 Task: Create a due date automation trigger when advanced on, 2 days before a card is due add fields with custom field "Resume" set to a number lower than 1 and greater than 10 at 11:00 AM.
Action: Mouse moved to (984, 303)
Screenshot: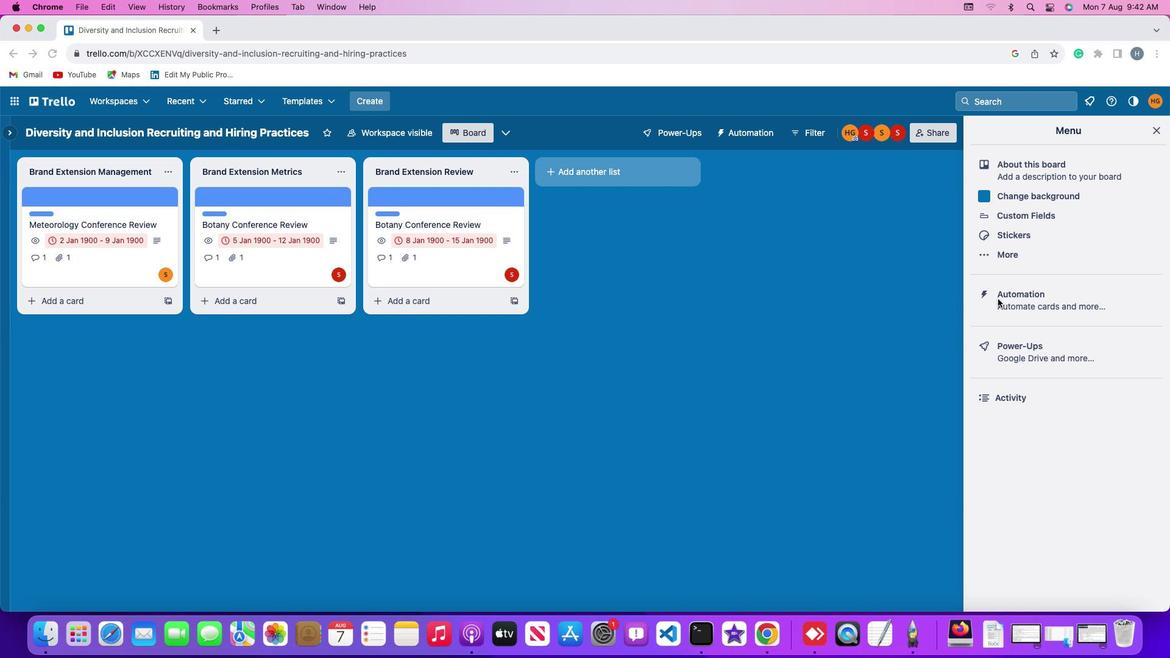 
Action: Mouse pressed left at (984, 303)
Screenshot: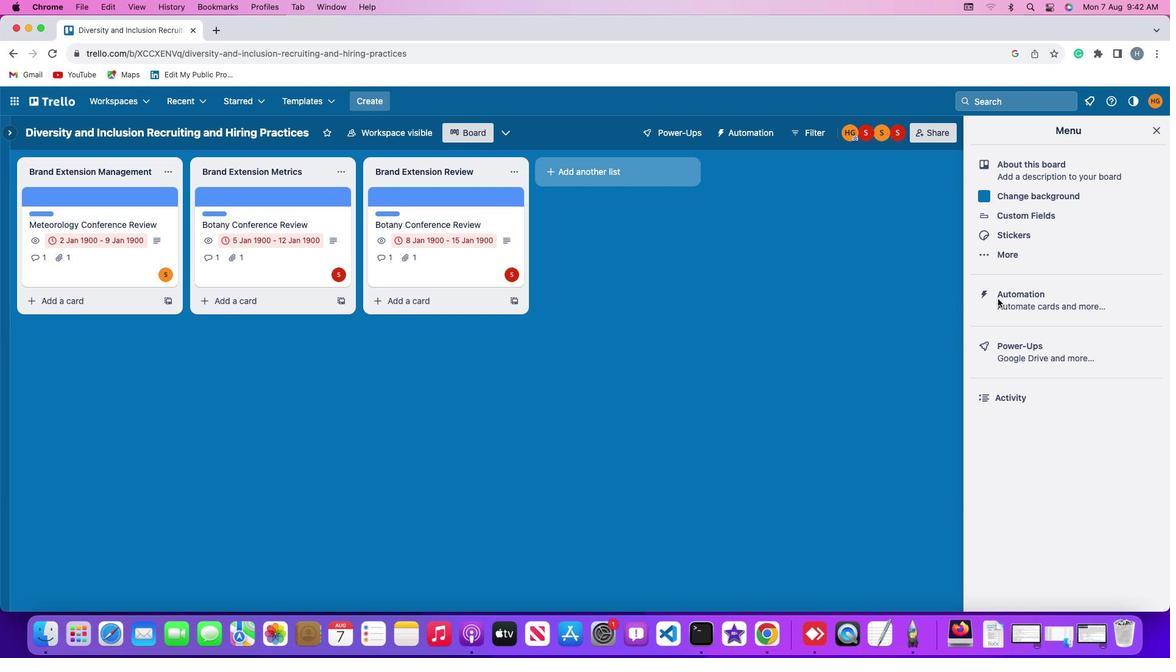 
Action: Mouse pressed left at (984, 303)
Screenshot: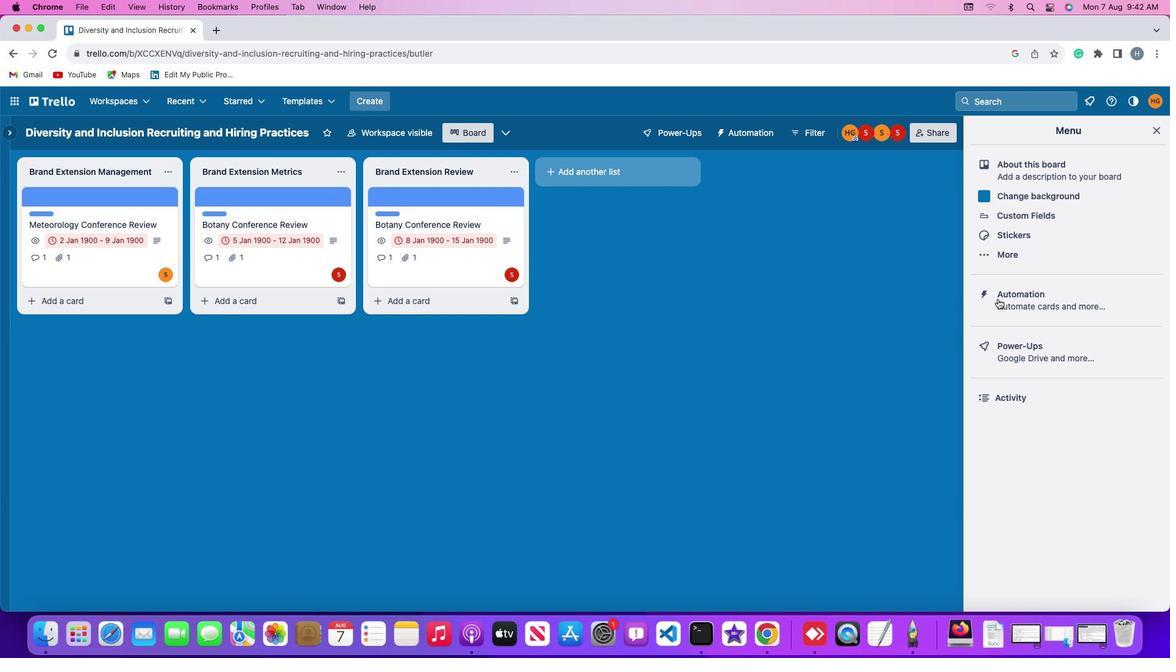 
Action: Mouse moved to (105, 293)
Screenshot: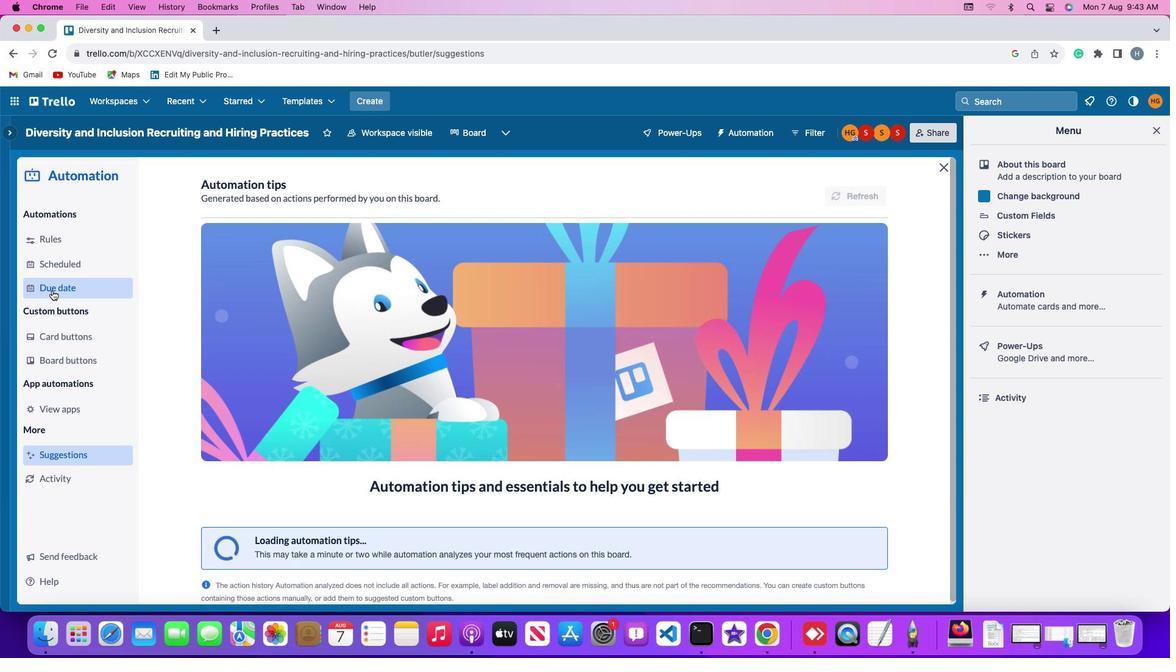 
Action: Mouse pressed left at (105, 293)
Screenshot: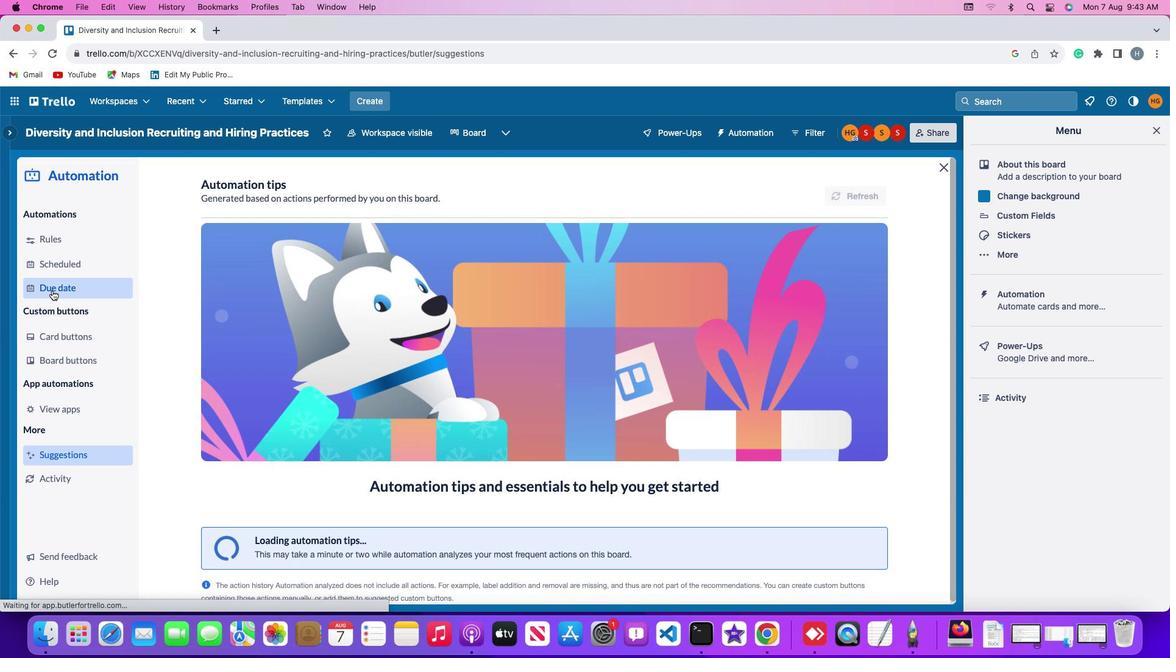
Action: Mouse moved to (814, 193)
Screenshot: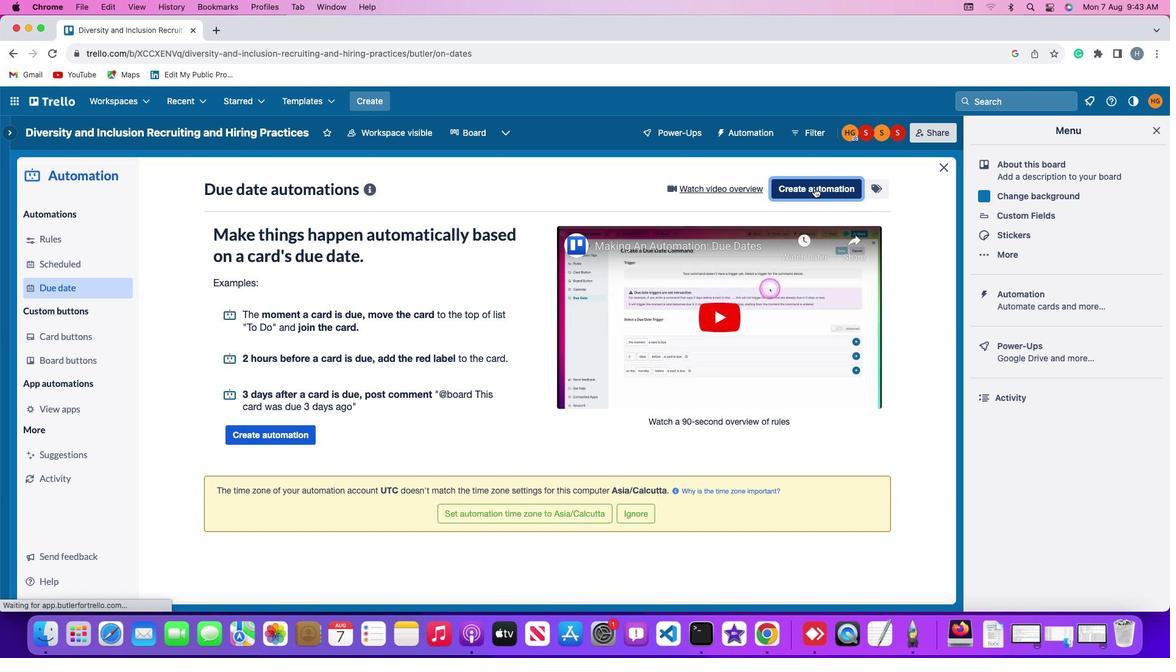 
Action: Mouse pressed left at (814, 193)
Screenshot: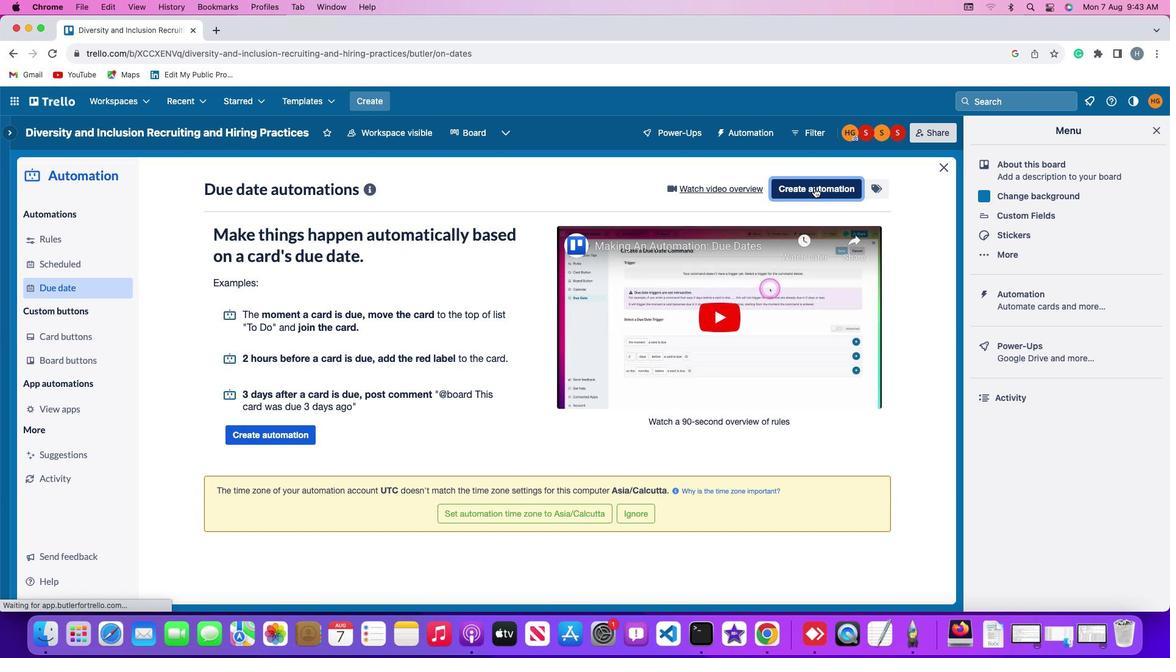 
Action: Mouse moved to (560, 311)
Screenshot: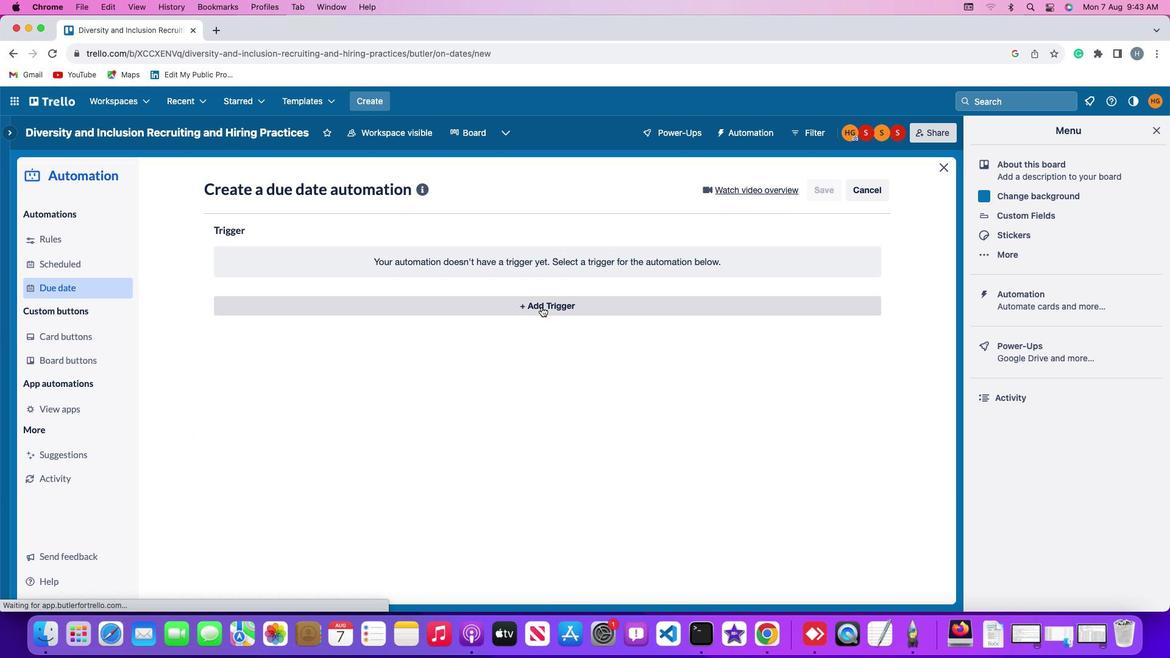 
Action: Mouse pressed left at (560, 311)
Screenshot: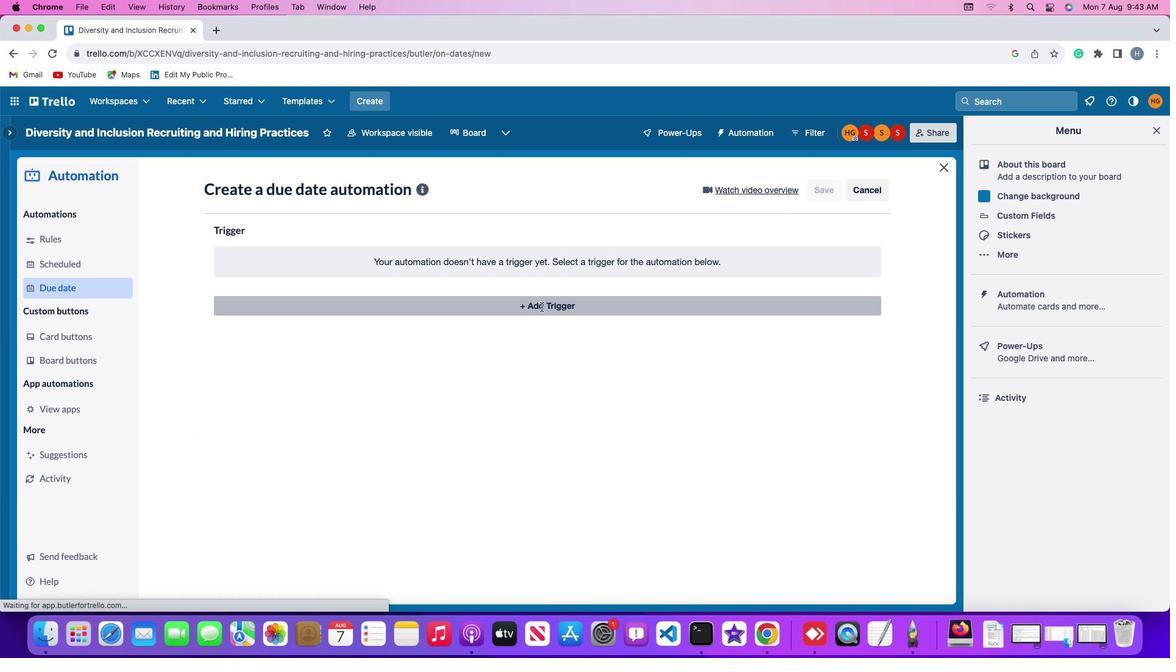 
Action: Mouse moved to (279, 491)
Screenshot: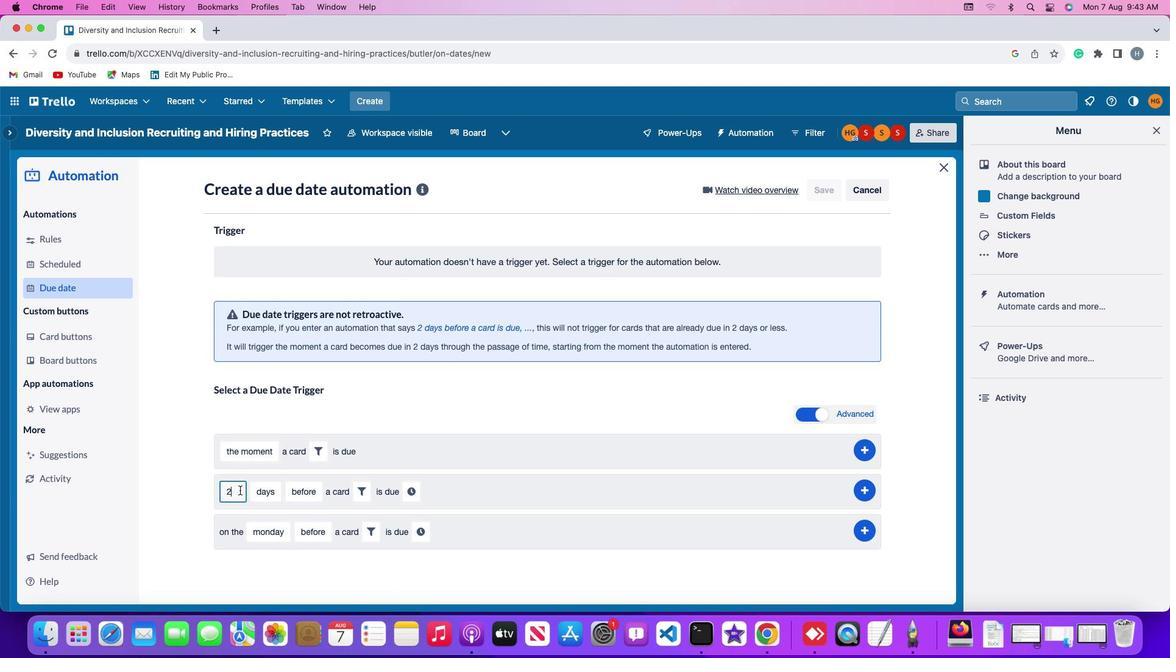 
Action: Mouse pressed left at (279, 491)
Screenshot: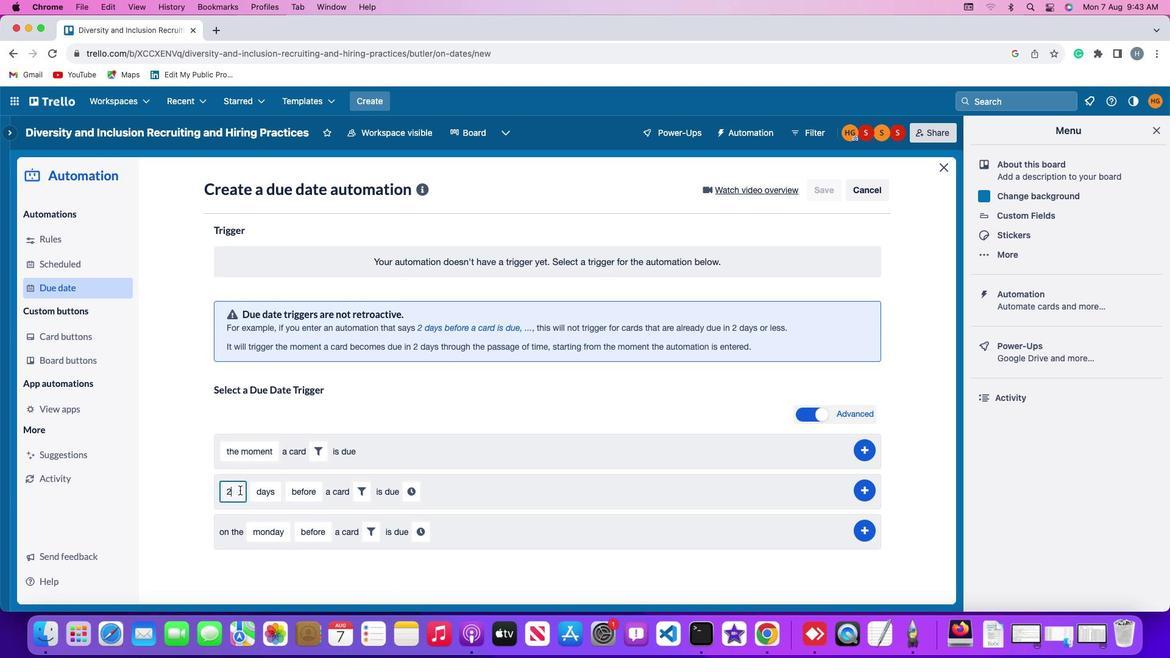 
Action: Mouse moved to (278, 492)
Screenshot: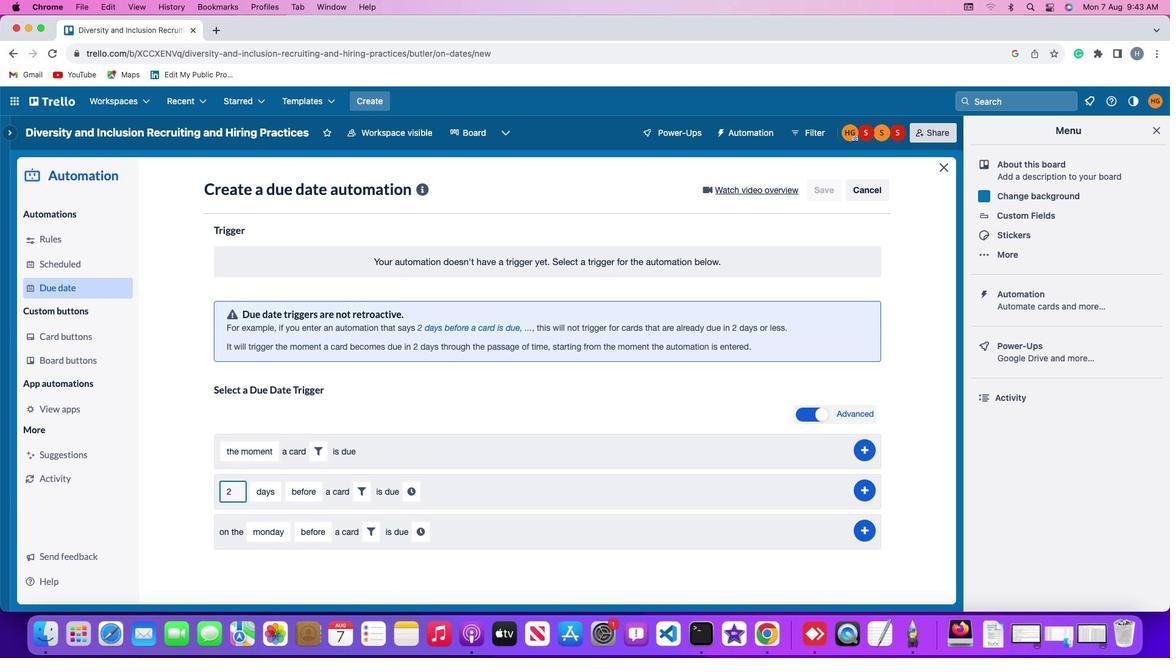 
Action: Key pressed Key.backspace
Screenshot: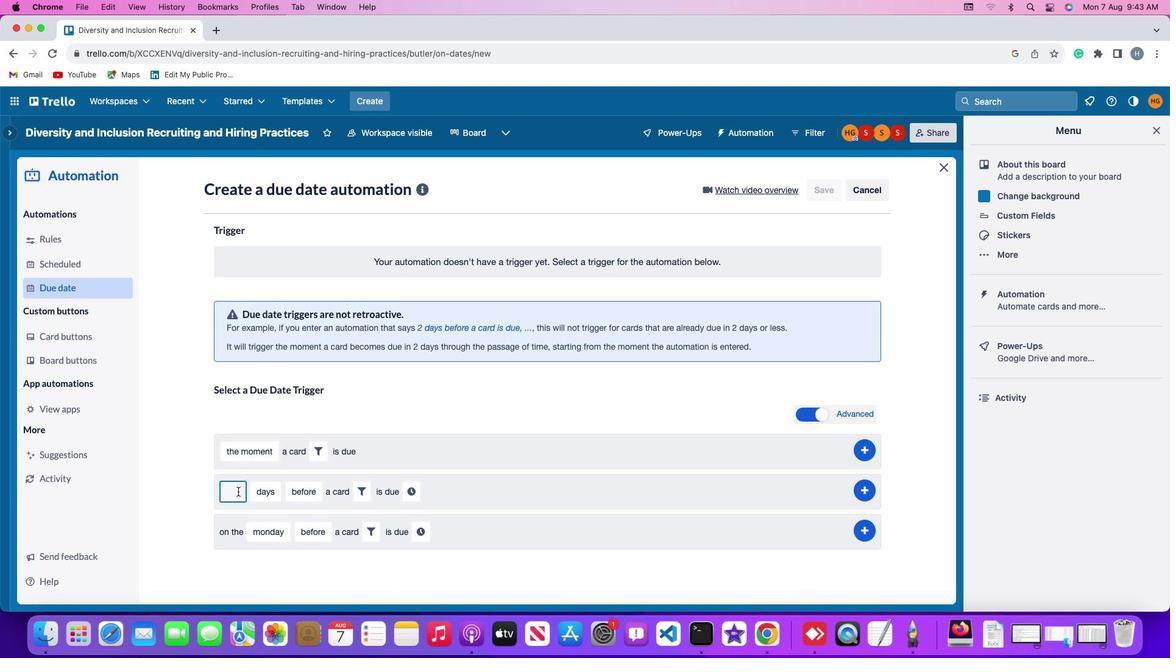 
Action: Mouse moved to (275, 494)
Screenshot: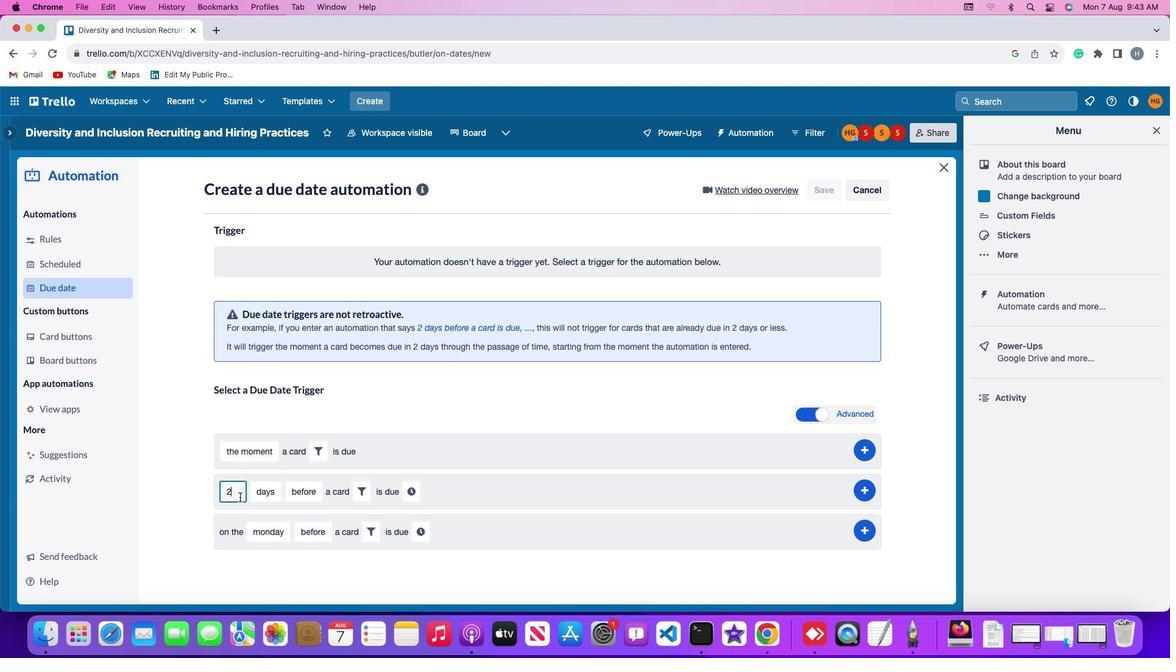 
Action: Key pressed '2'
Screenshot: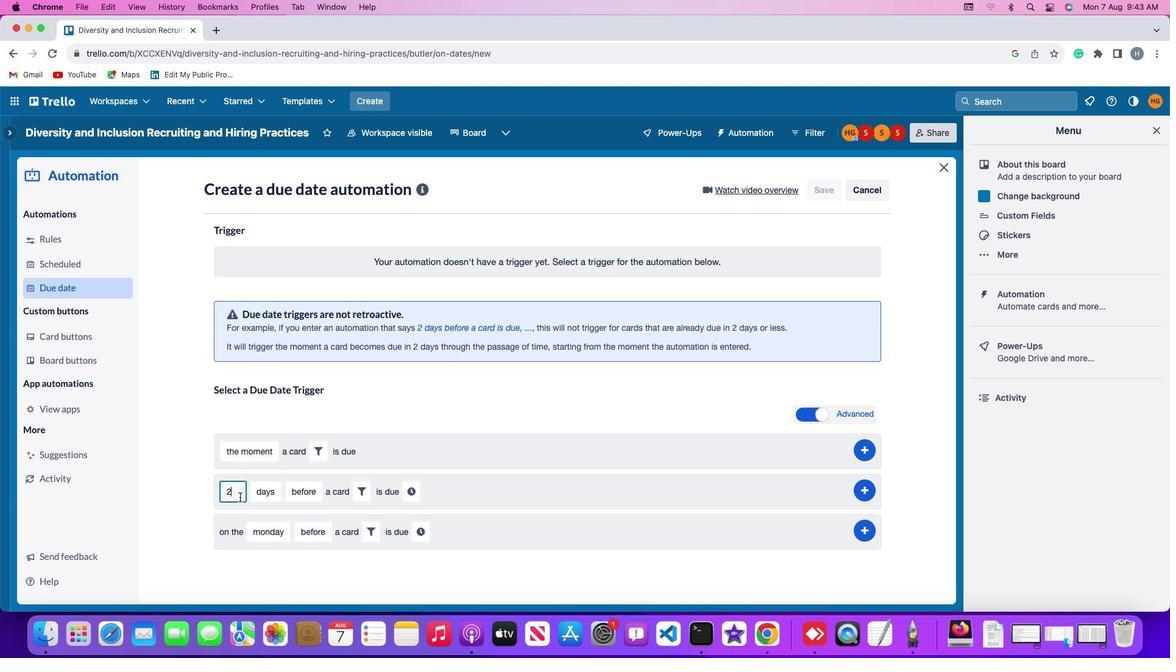 
Action: Mouse moved to (292, 494)
Screenshot: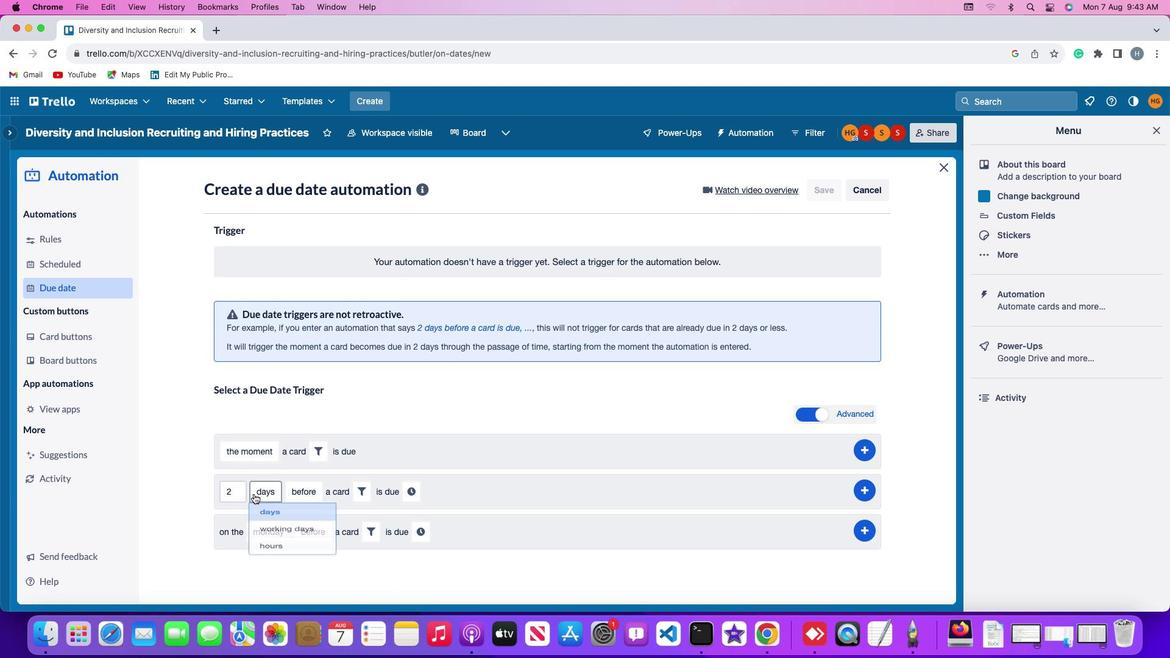 
Action: Mouse pressed left at (292, 494)
Screenshot: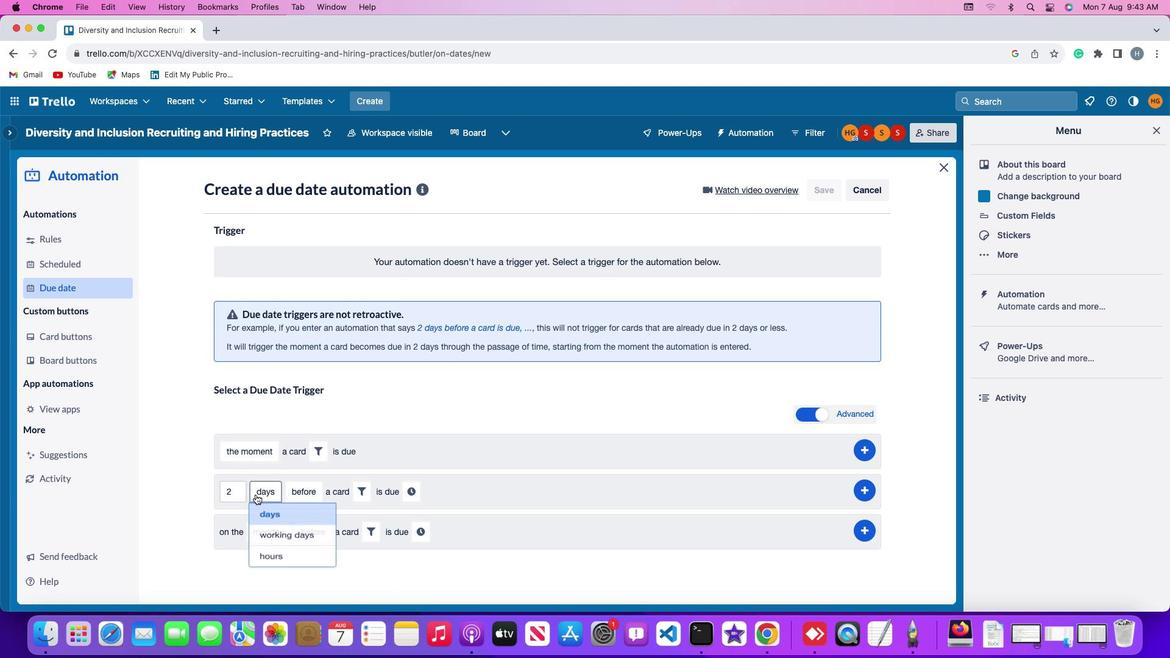
Action: Mouse moved to (304, 511)
Screenshot: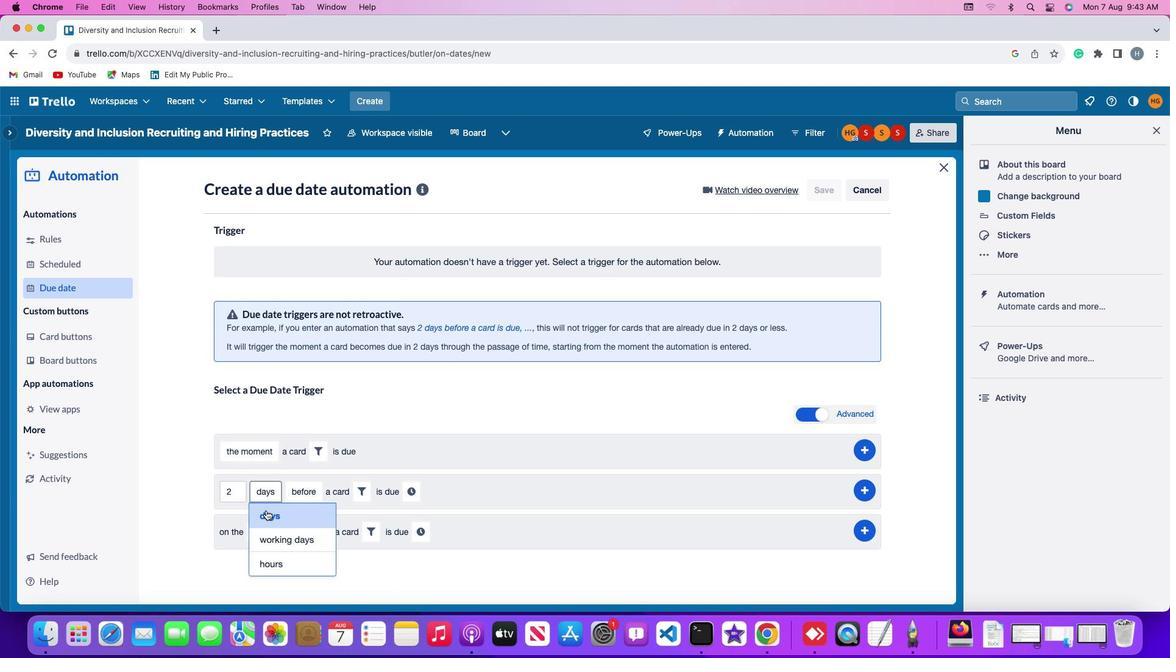 
Action: Mouse pressed left at (304, 511)
Screenshot: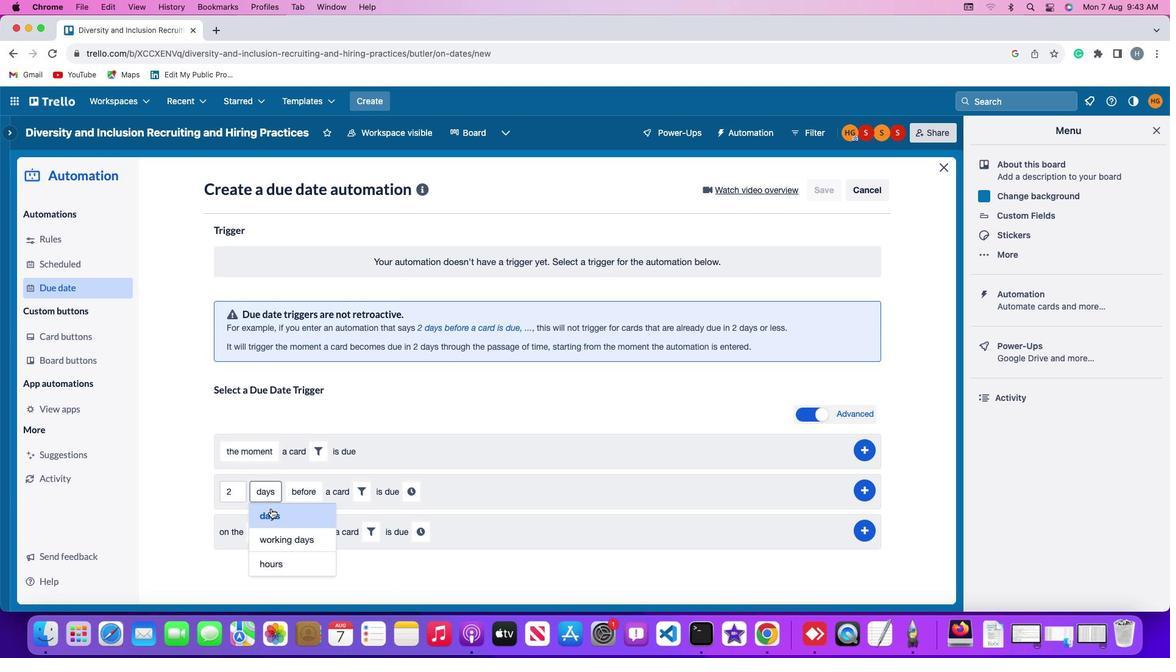 
Action: Mouse moved to (343, 492)
Screenshot: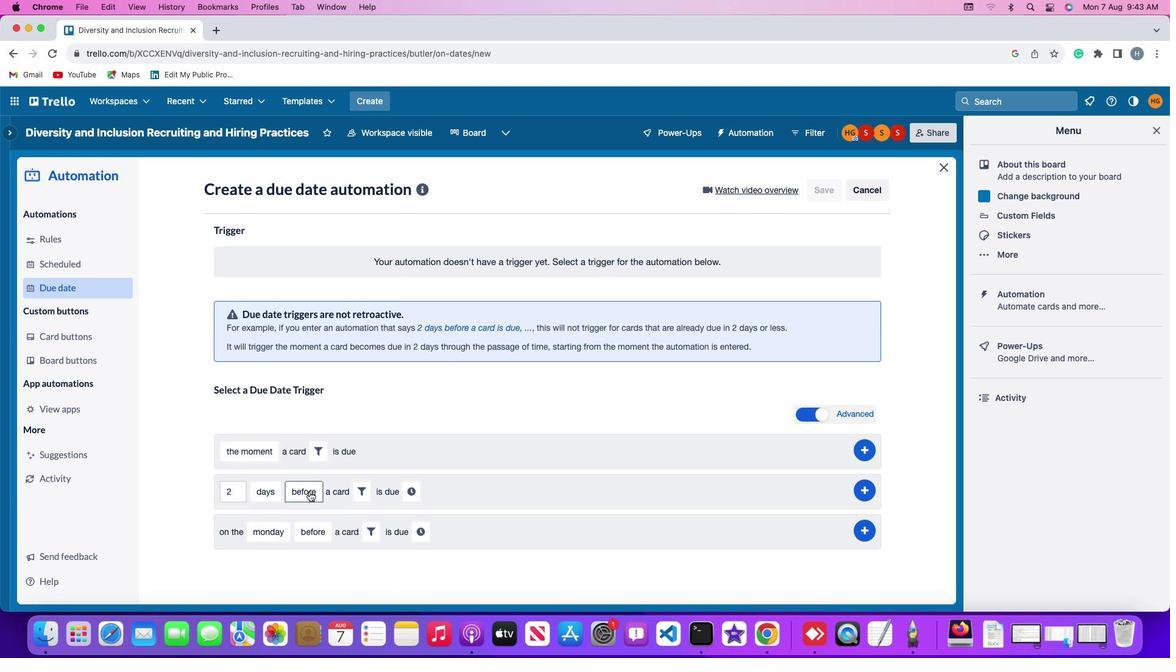 
Action: Mouse pressed left at (343, 492)
Screenshot: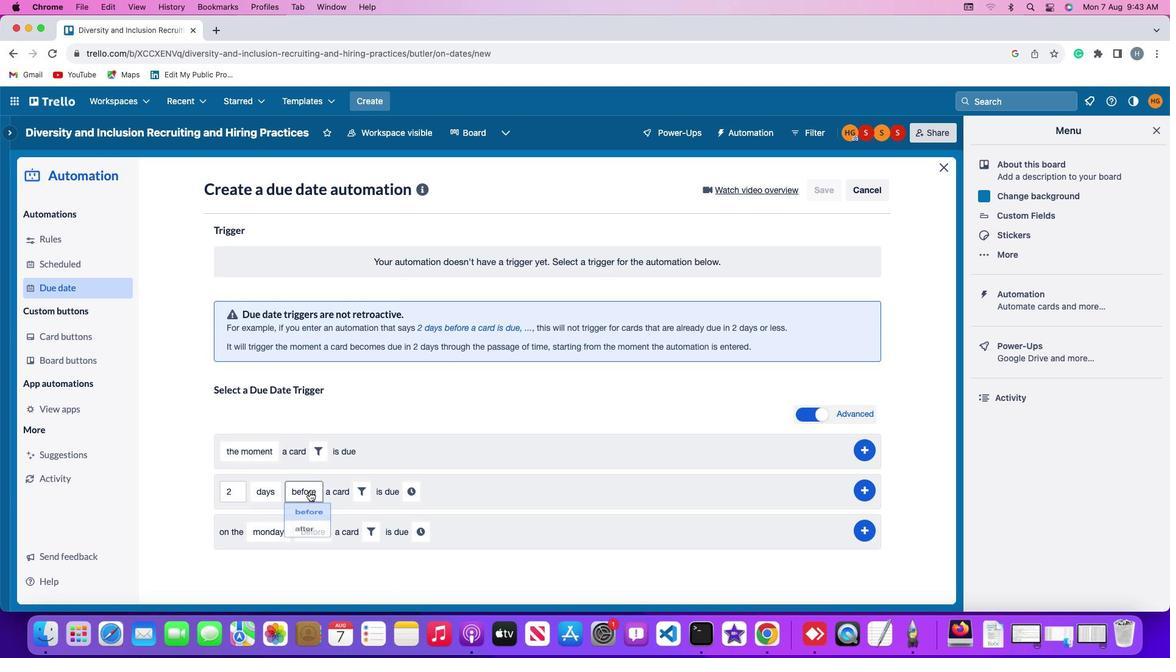 
Action: Mouse moved to (350, 518)
Screenshot: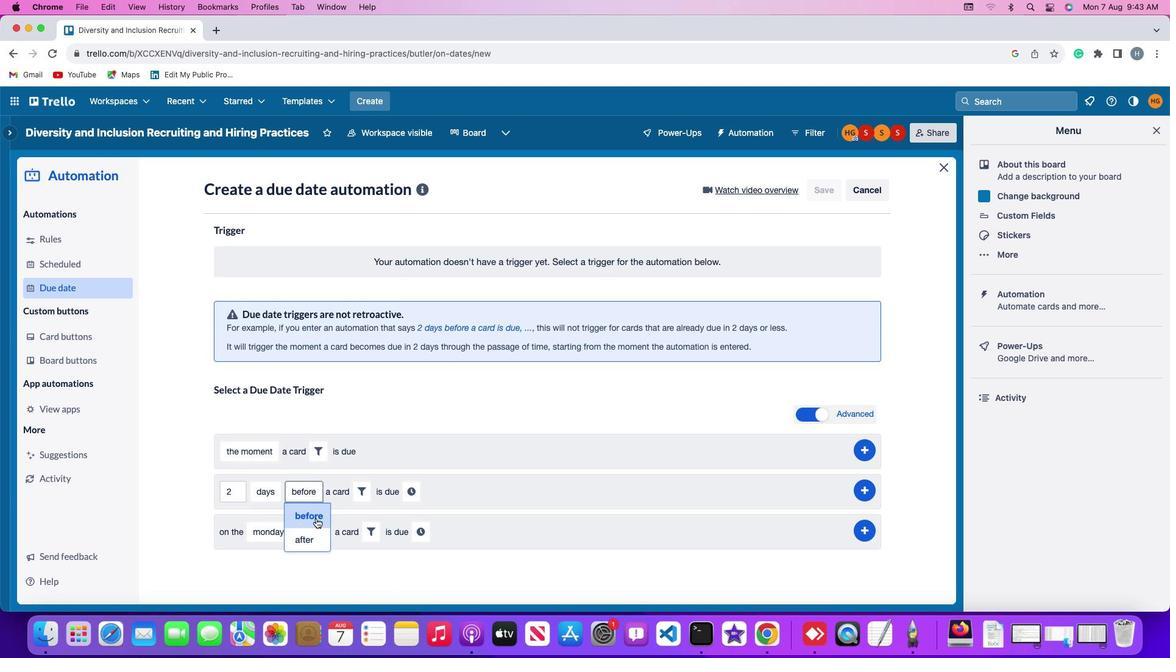 
Action: Mouse pressed left at (350, 518)
Screenshot: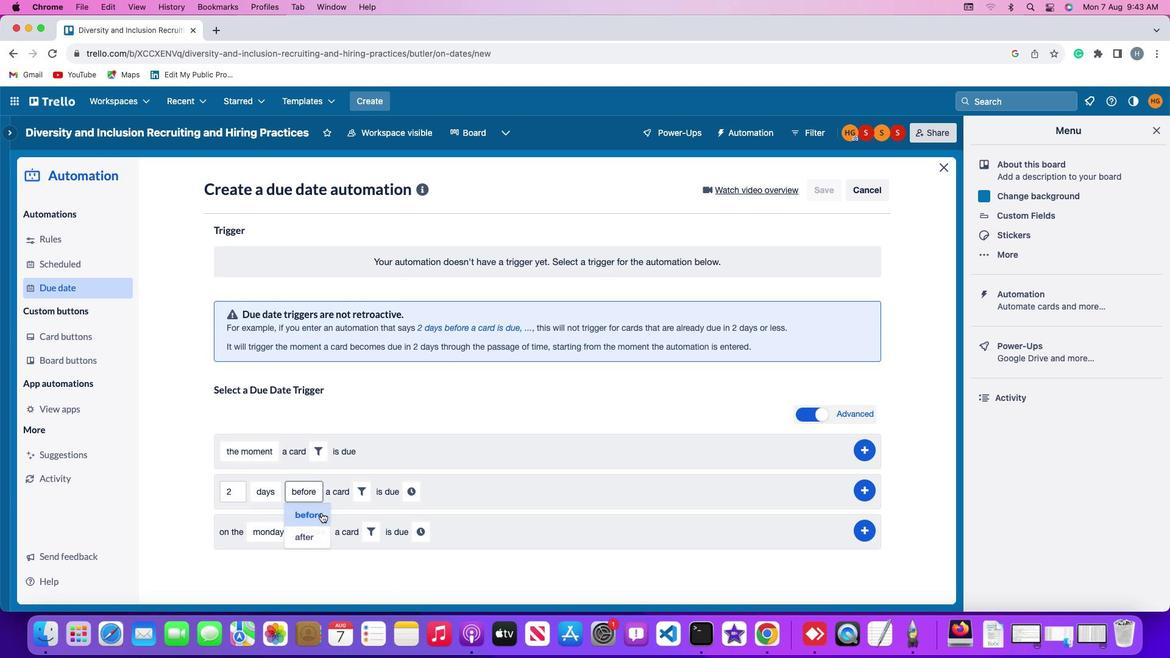 
Action: Mouse moved to (389, 498)
Screenshot: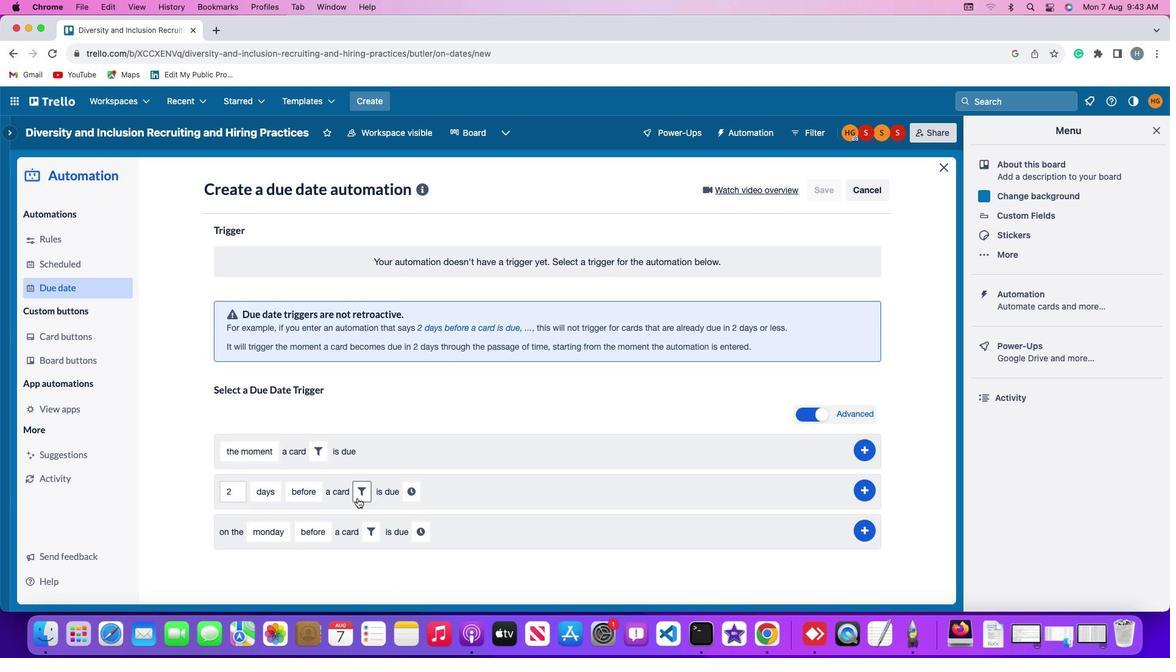 
Action: Mouse pressed left at (389, 498)
Screenshot: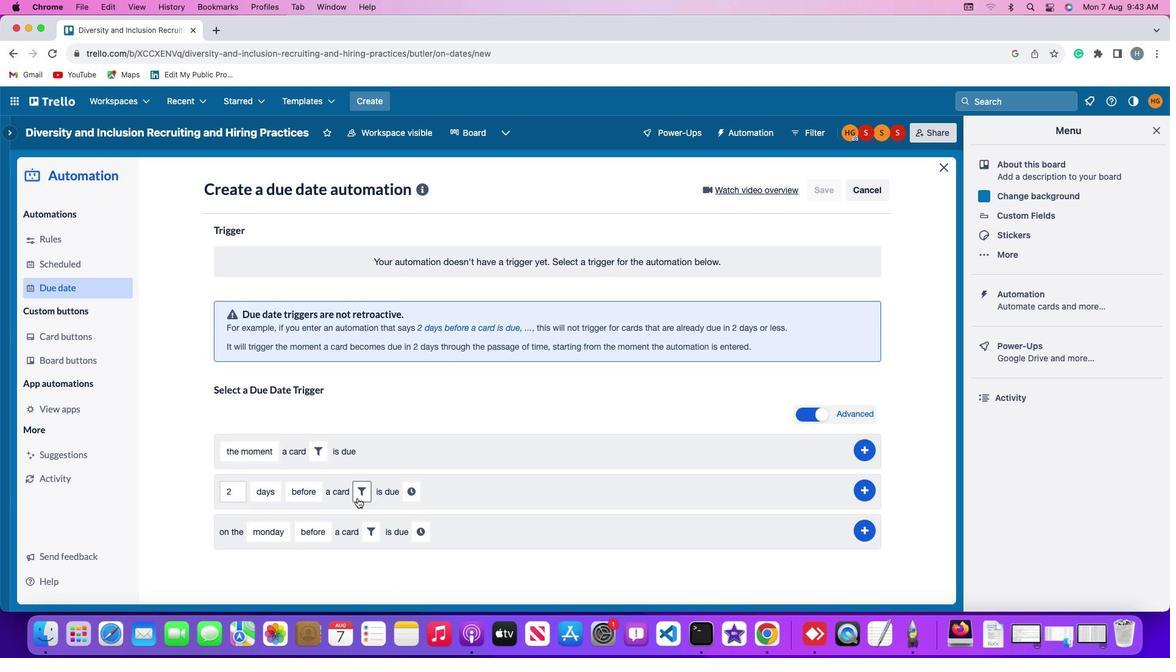 
Action: Mouse moved to (581, 536)
Screenshot: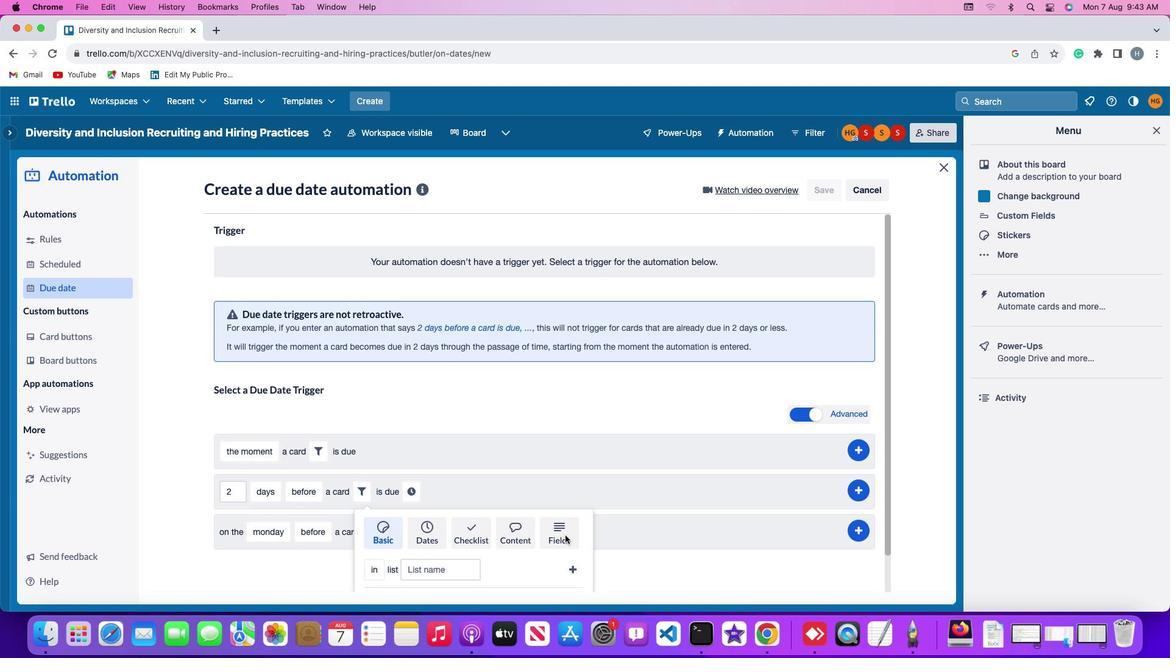 
Action: Mouse pressed left at (581, 536)
Screenshot: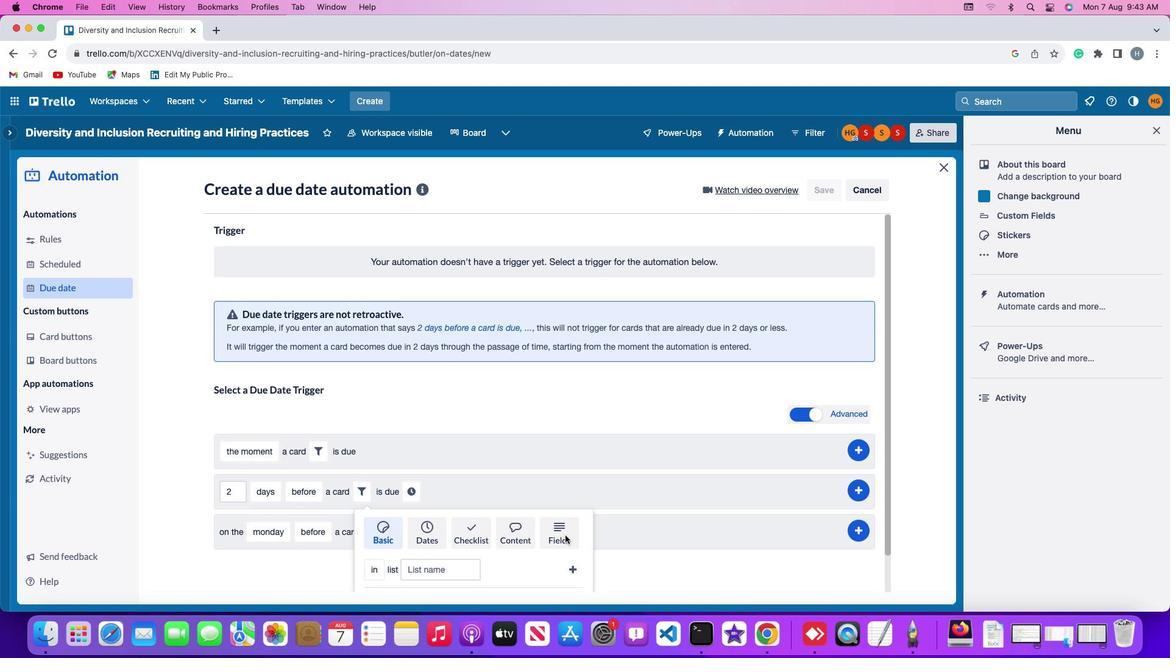 
Action: Mouse moved to (515, 542)
Screenshot: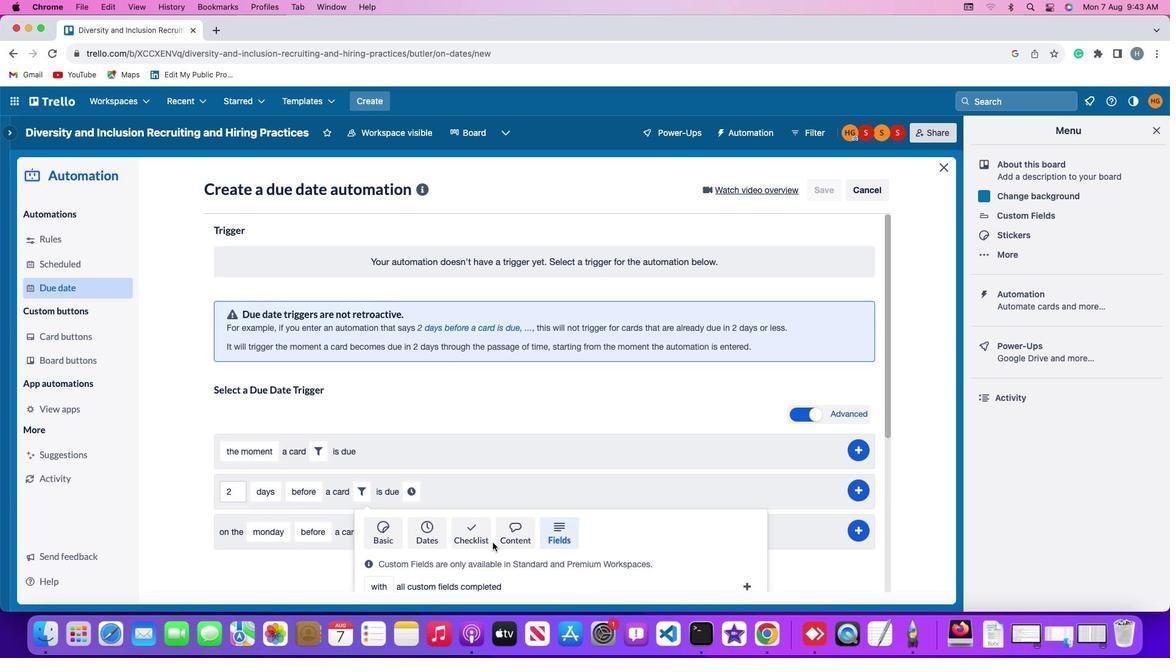 
Action: Mouse scrolled (515, 542) with delta (56, 7)
Screenshot: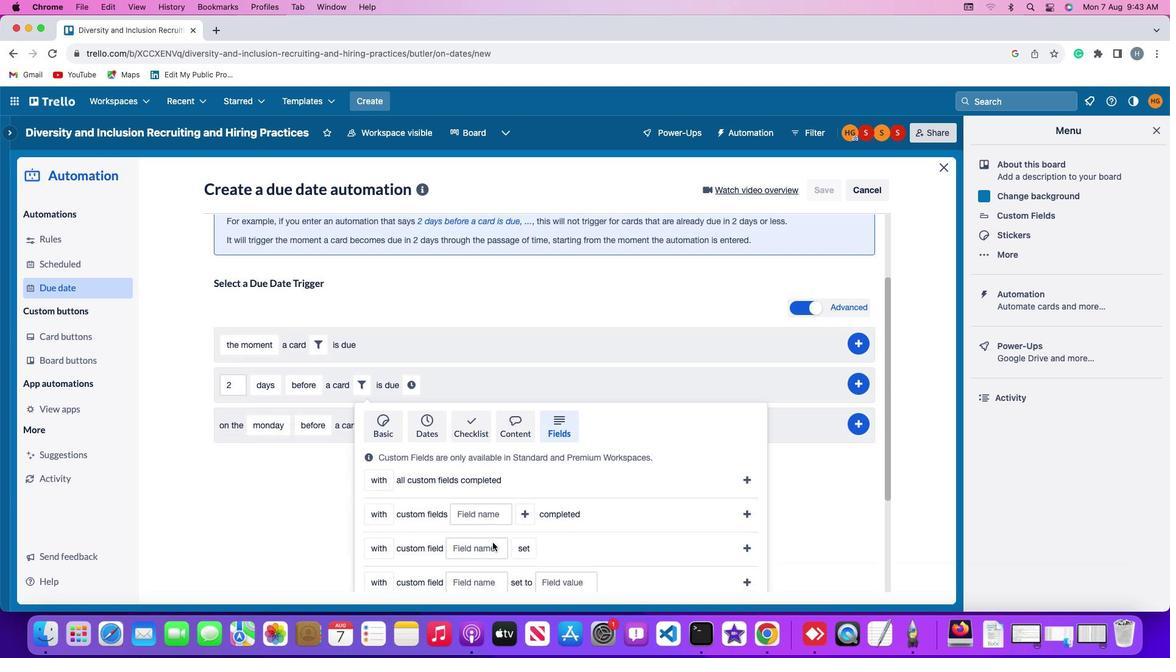 
Action: Mouse scrolled (515, 542) with delta (56, 7)
Screenshot: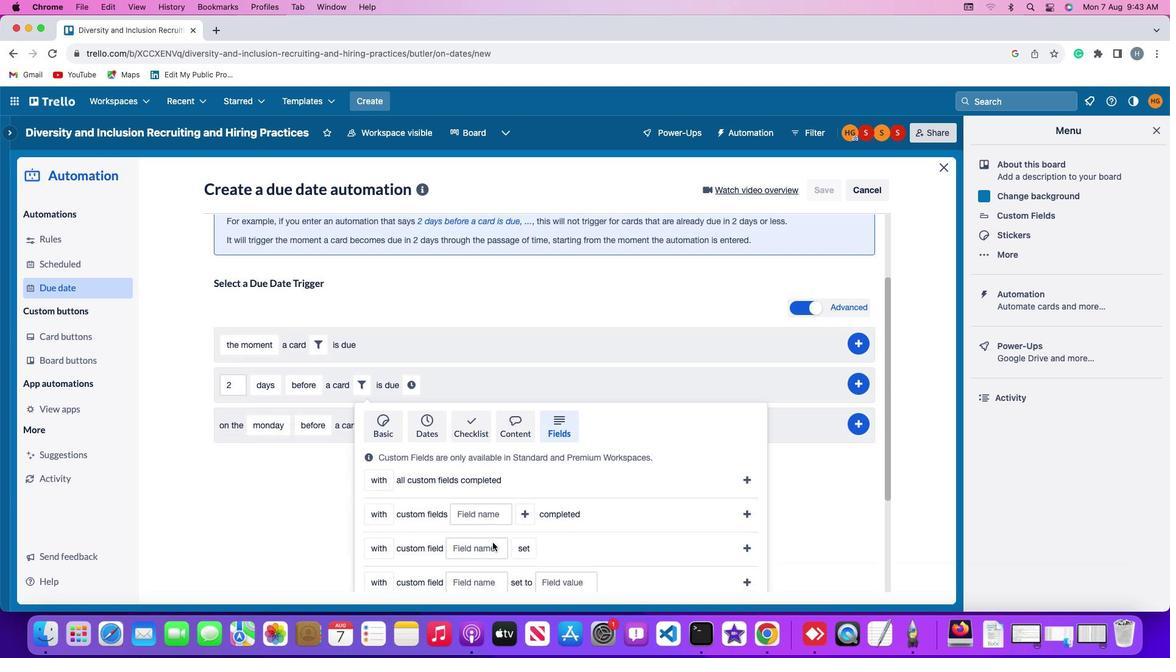 
Action: Mouse scrolled (515, 542) with delta (56, 6)
Screenshot: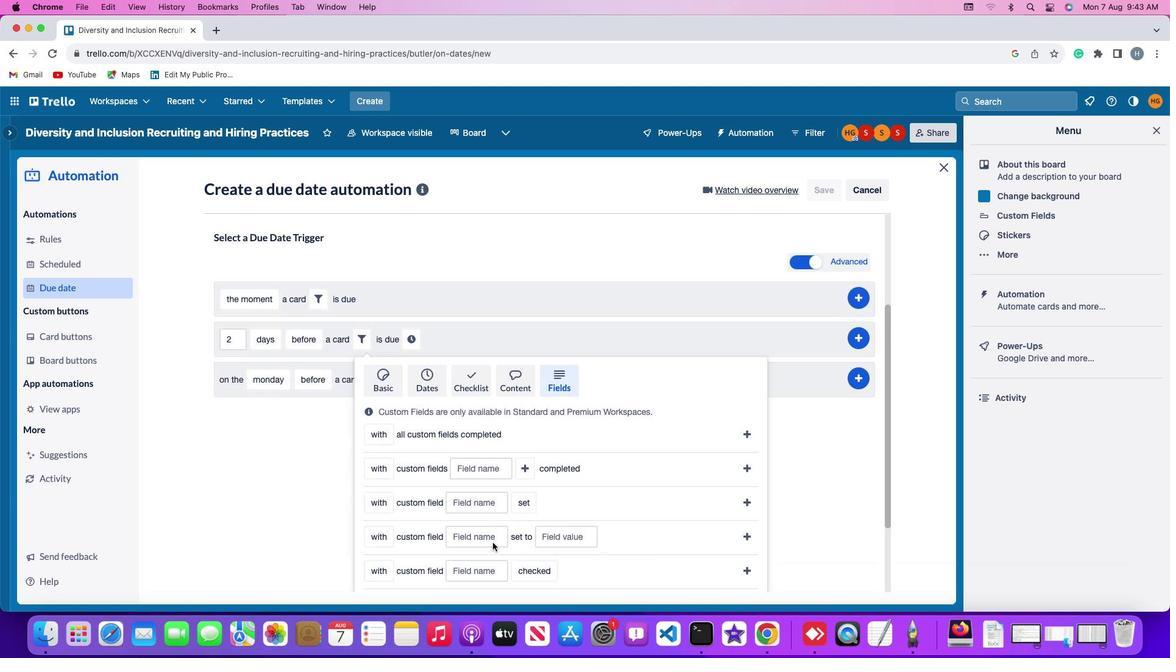 
Action: Mouse scrolled (515, 542) with delta (56, 4)
Screenshot: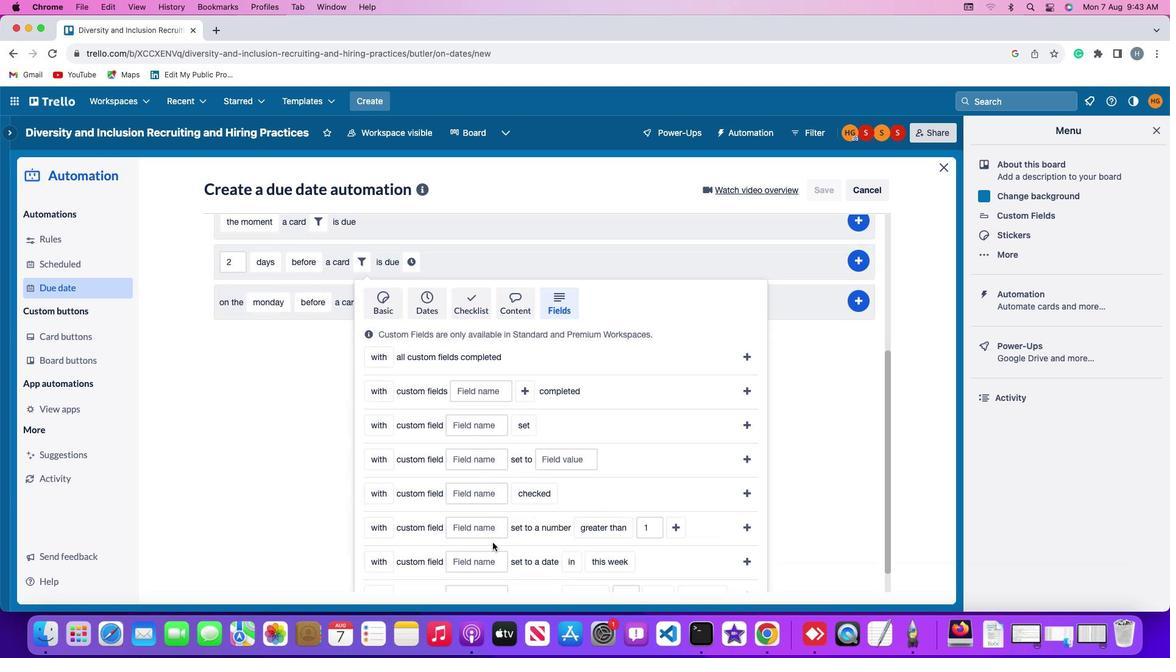 
Action: Mouse scrolled (515, 542) with delta (56, 4)
Screenshot: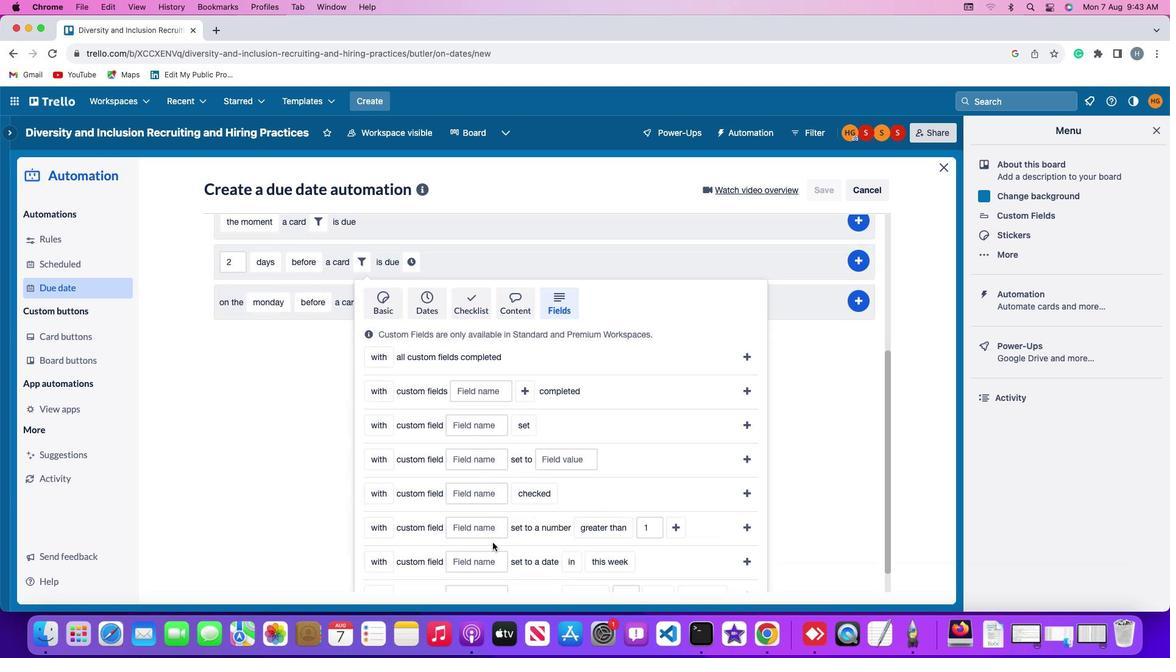 
Action: Mouse scrolled (515, 542) with delta (56, 4)
Screenshot: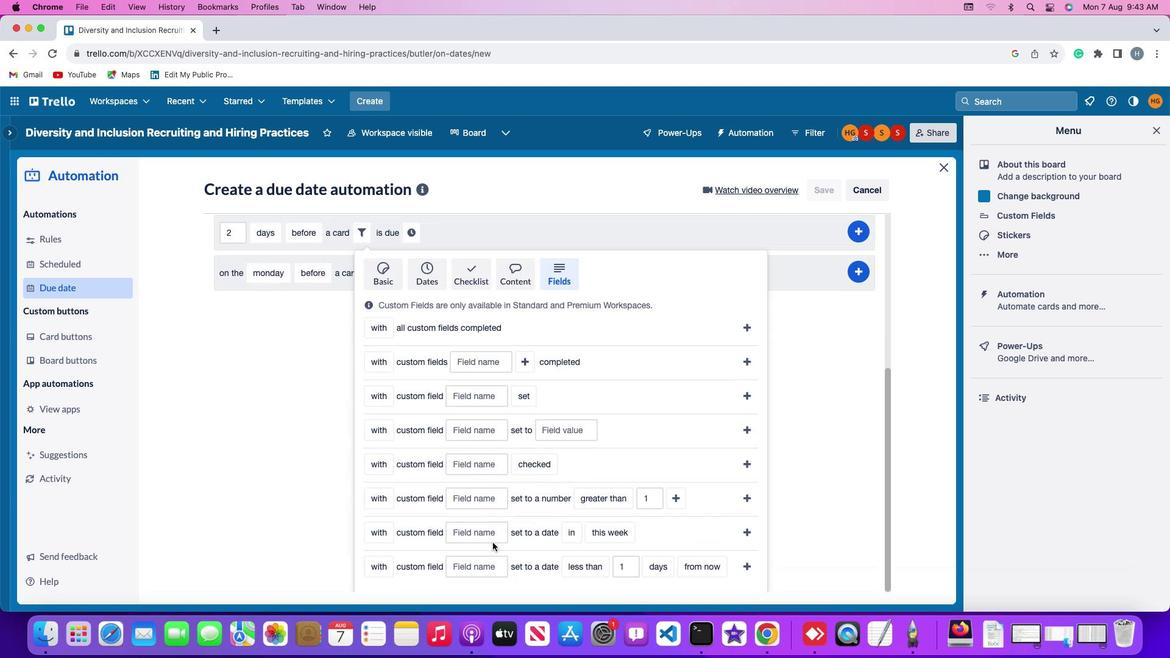 
Action: Mouse scrolled (515, 542) with delta (56, 7)
Screenshot: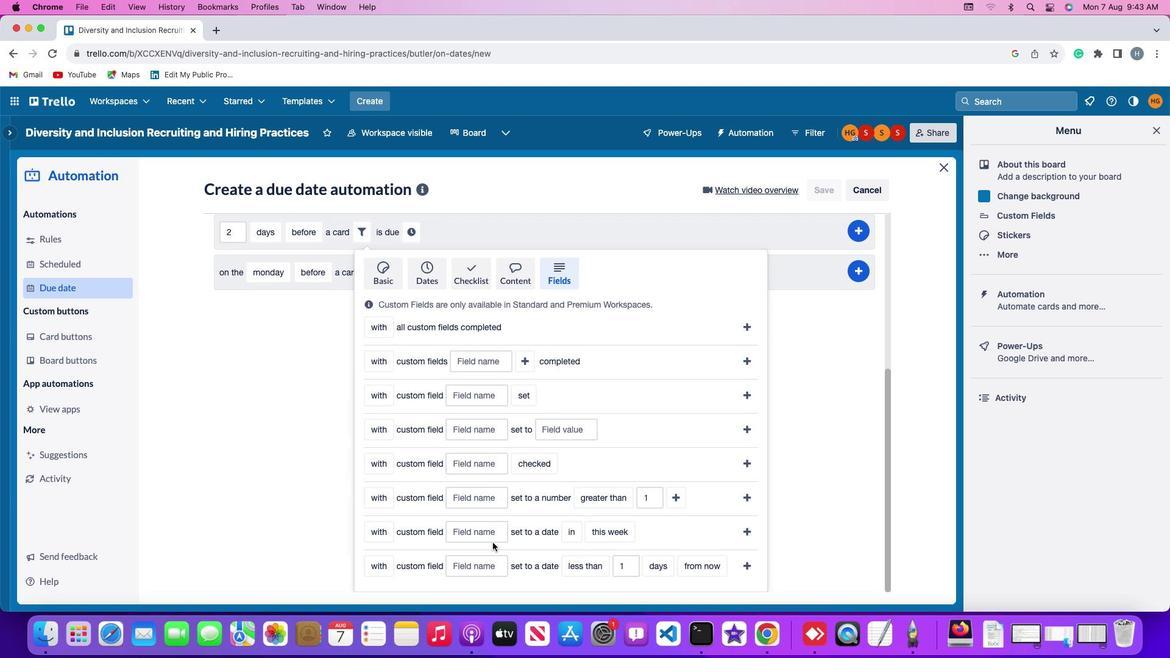 
Action: Mouse scrolled (515, 542) with delta (56, 7)
Screenshot: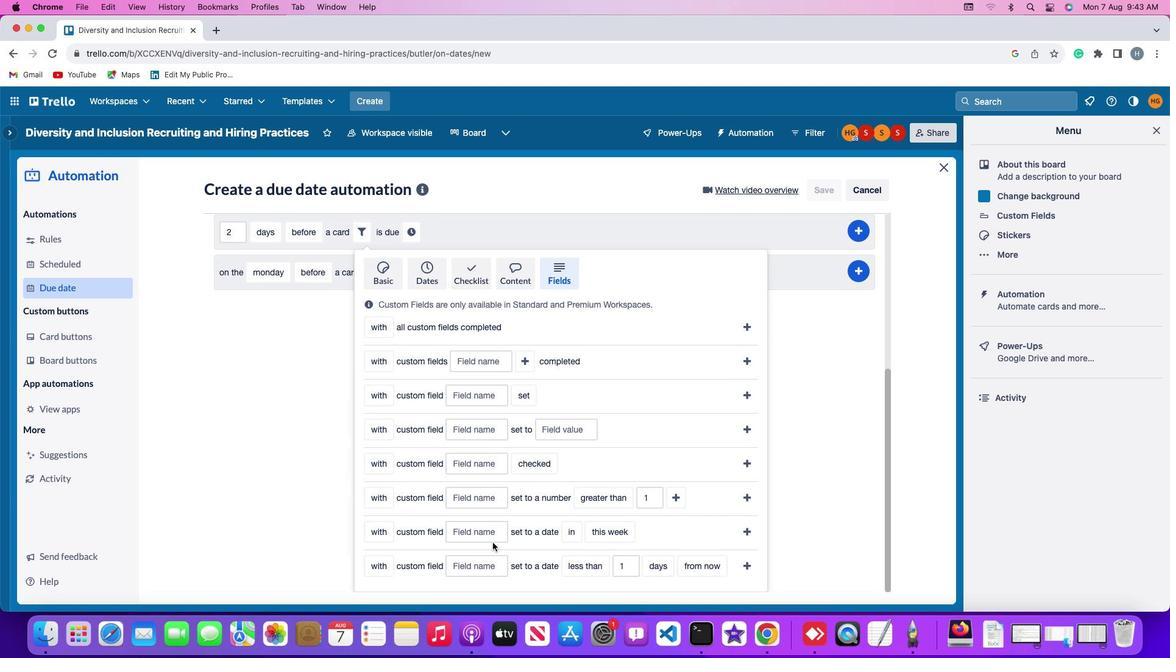 
Action: Mouse scrolled (515, 542) with delta (56, 6)
Screenshot: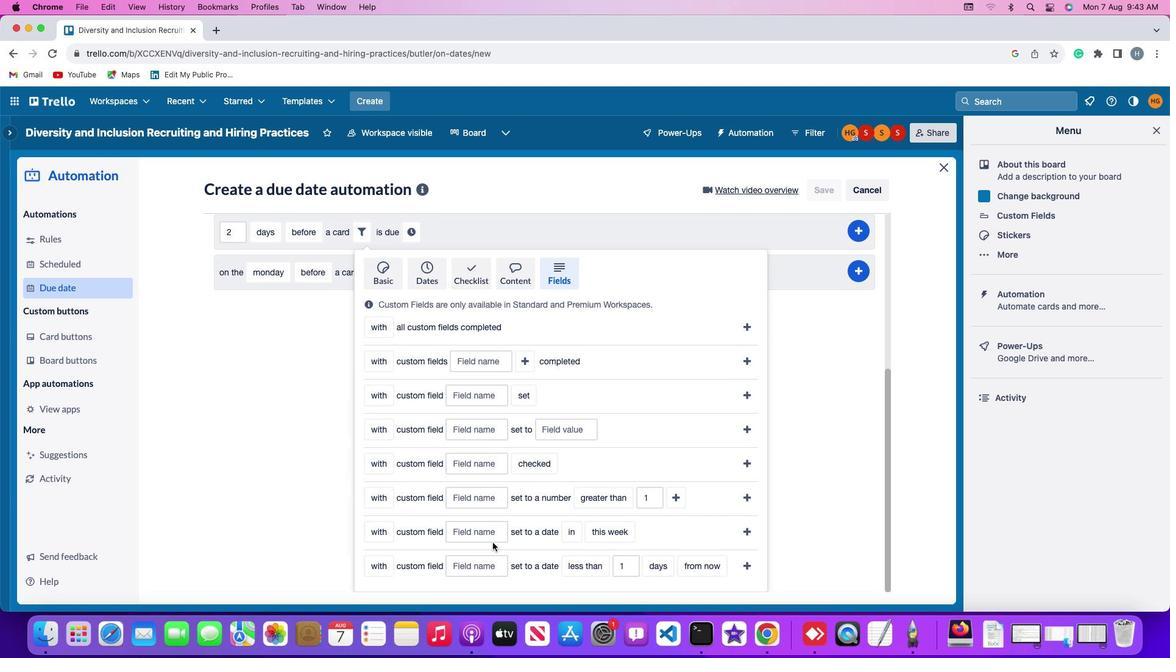 
Action: Mouse scrolled (515, 542) with delta (56, 4)
Screenshot: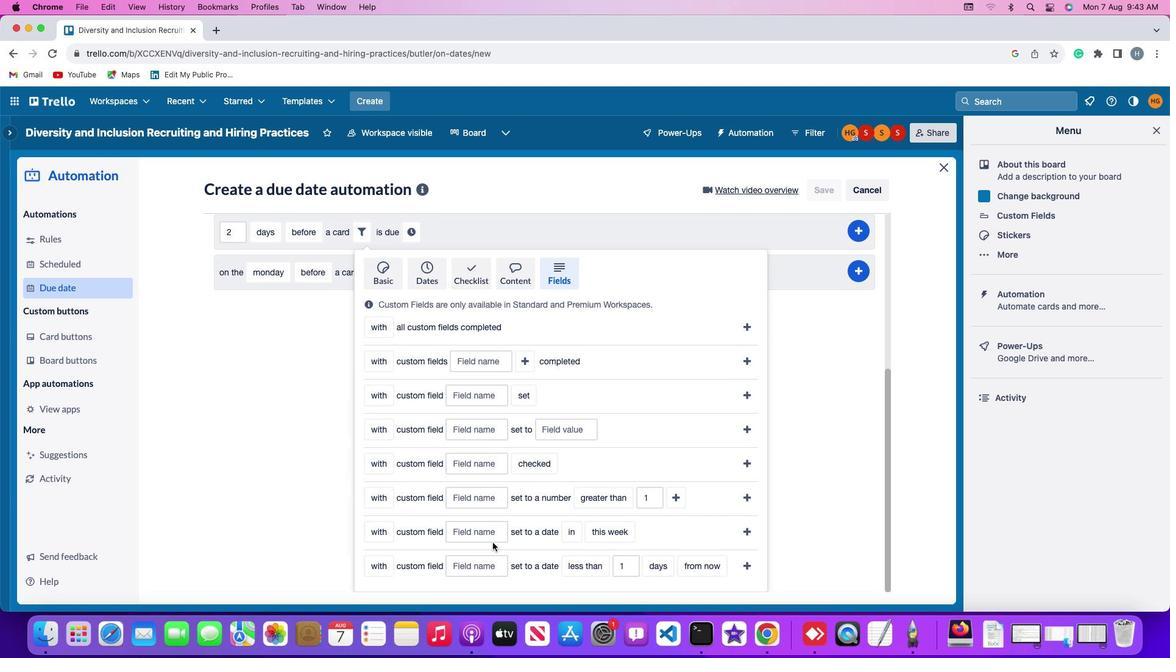 
Action: Mouse scrolled (515, 542) with delta (56, 4)
Screenshot: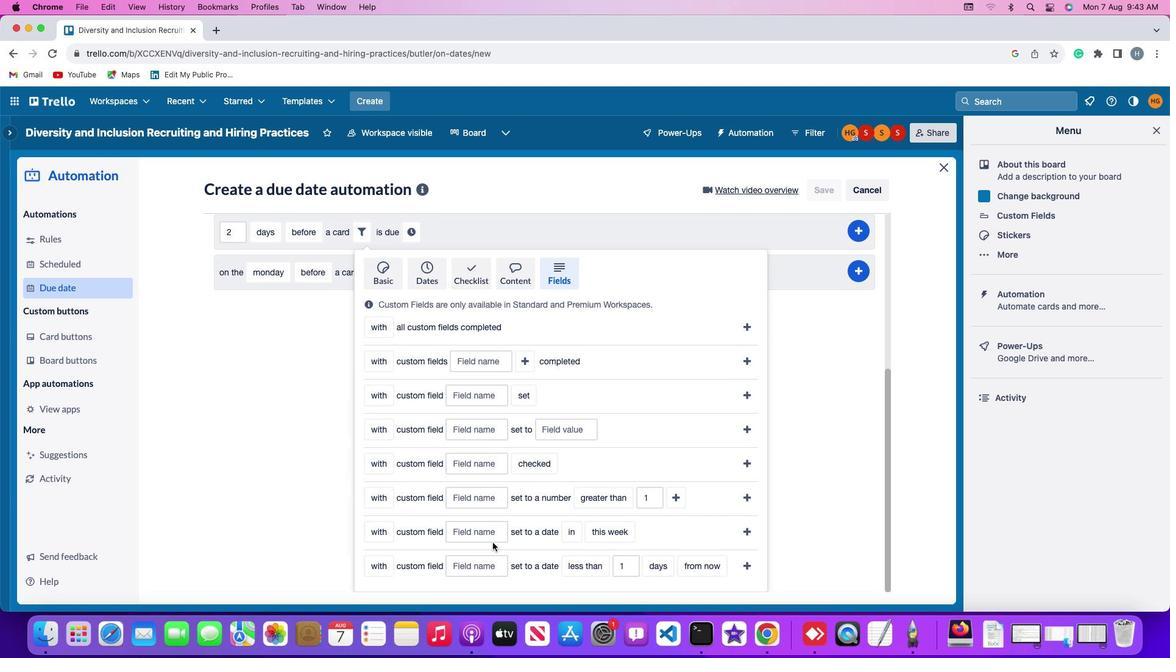 
Action: Mouse moved to (405, 499)
Screenshot: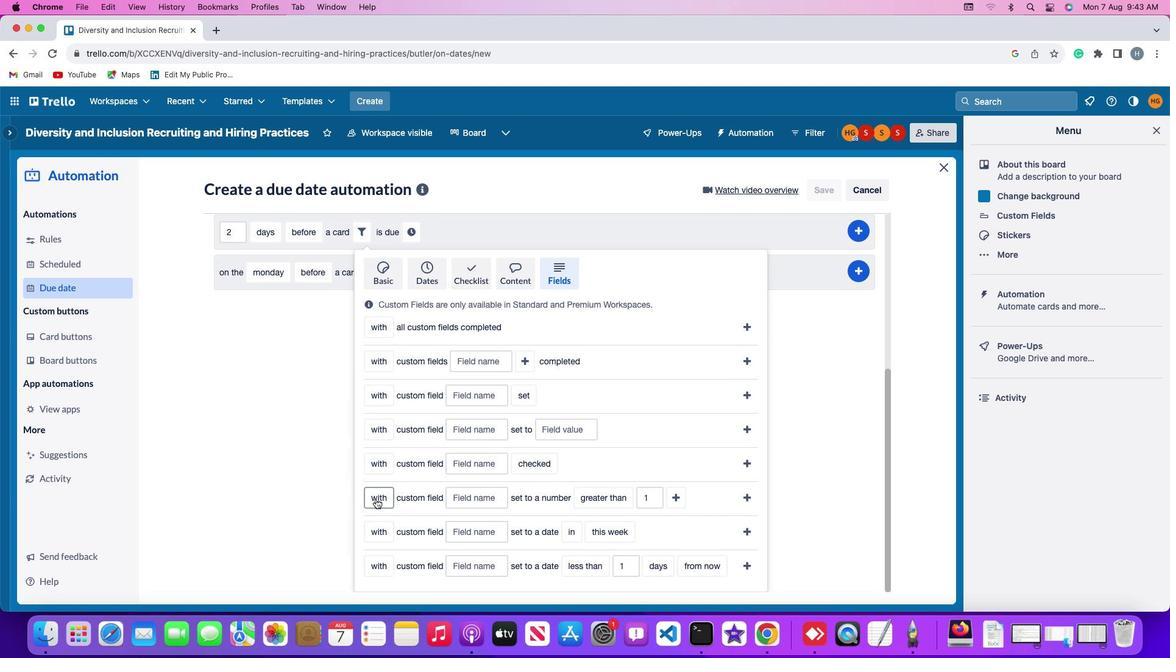 
Action: Mouse pressed left at (405, 499)
Screenshot: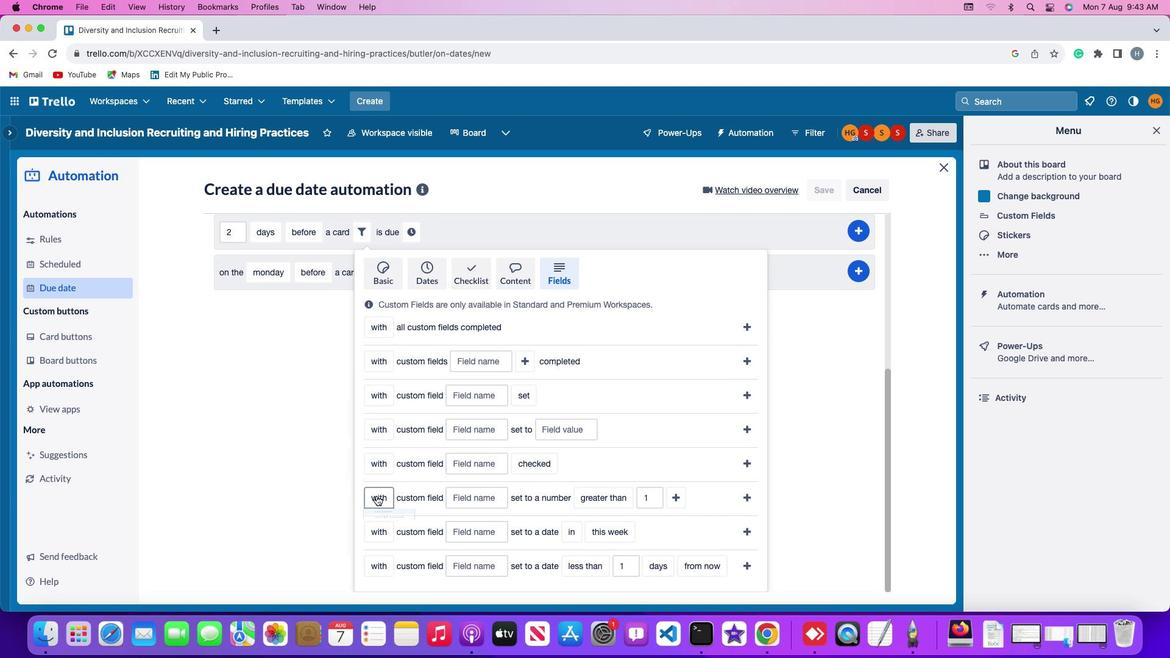 
Action: Mouse moved to (424, 519)
Screenshot: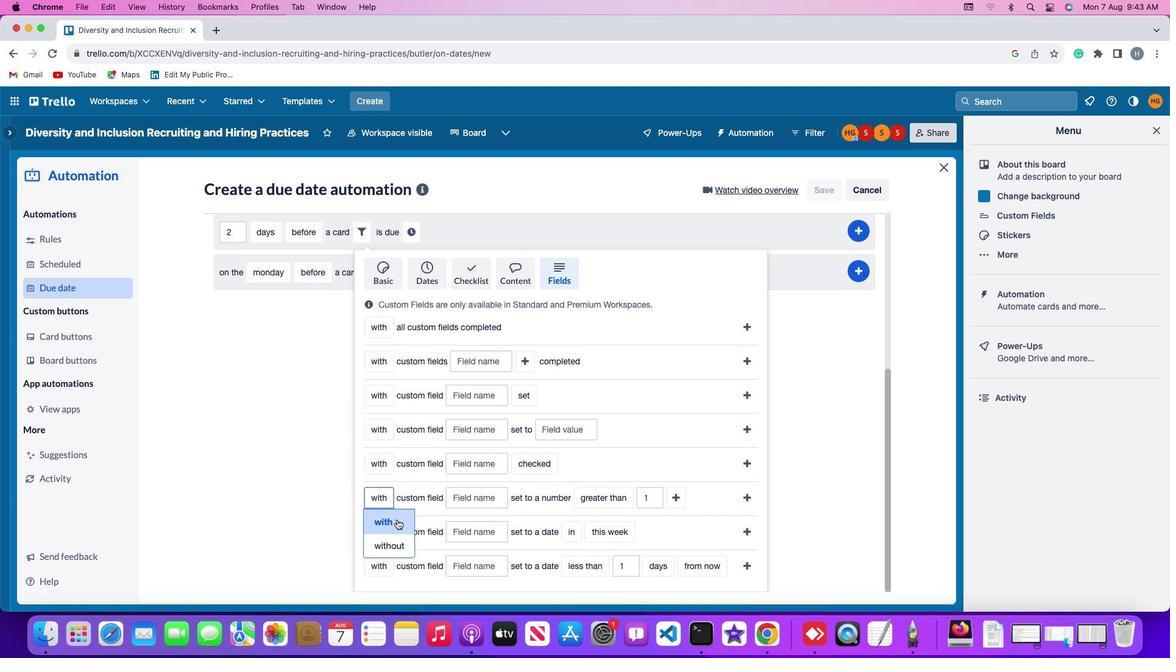 
Action: Mouse pressed left at (424, 519)
Screenshot: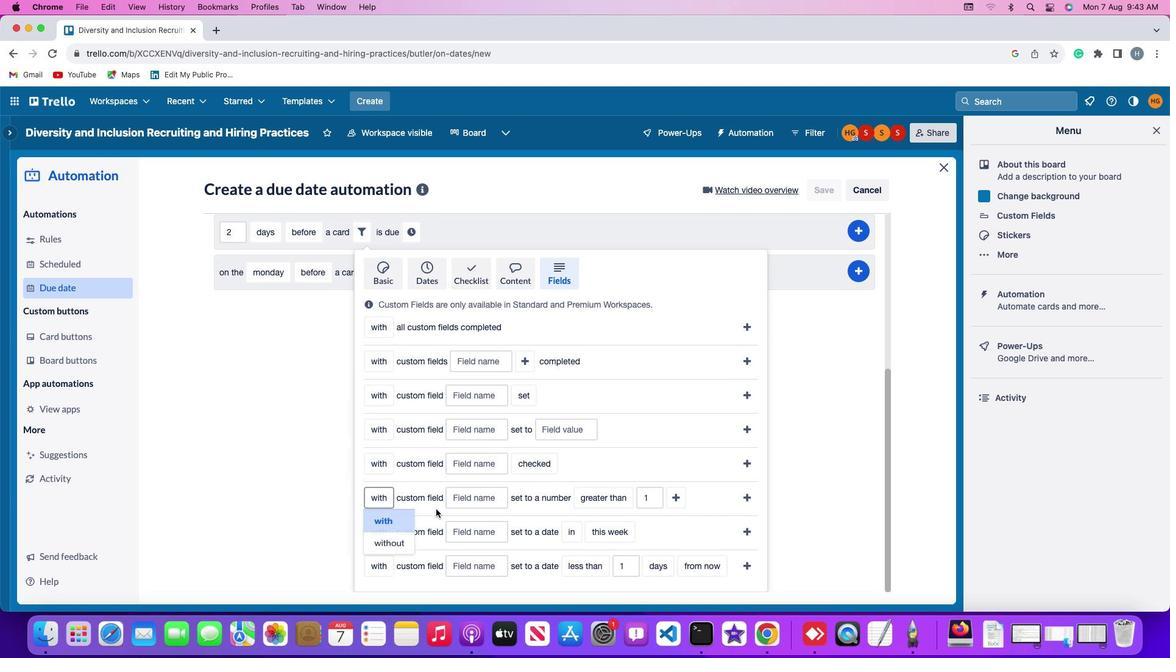 
Action: Mouse moved to (500, 498)
Screenshot: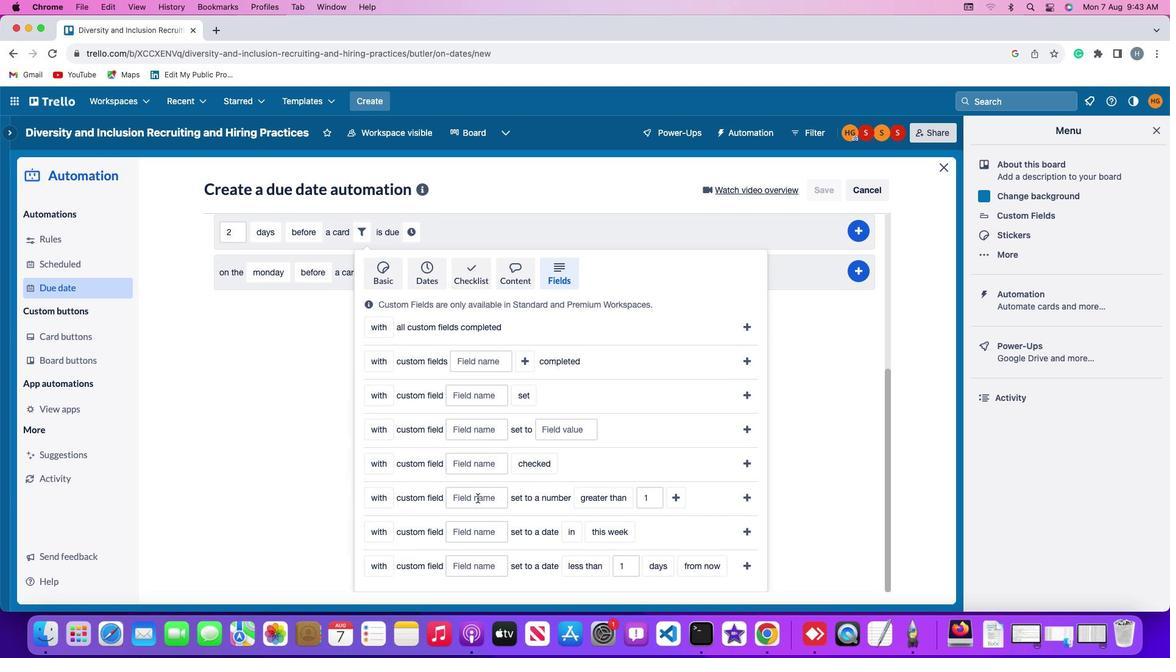 
Action: Mouse pressed left at (500, 498)
Screenshot: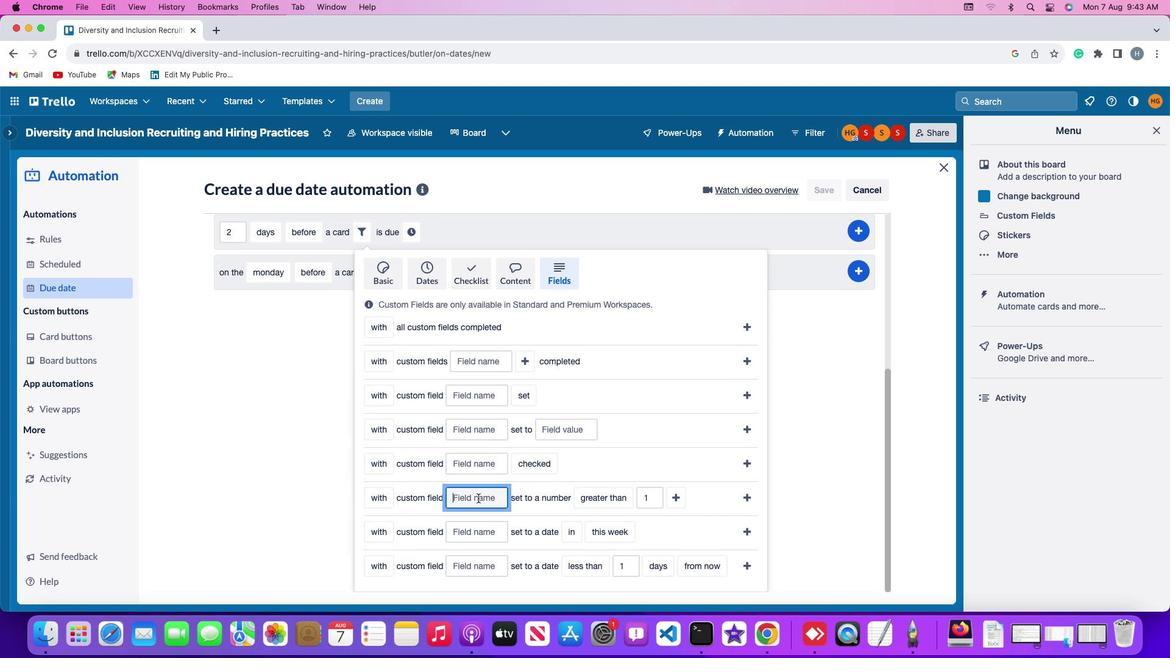 
Action: Mouse moved to (500, 498)
Screenshot: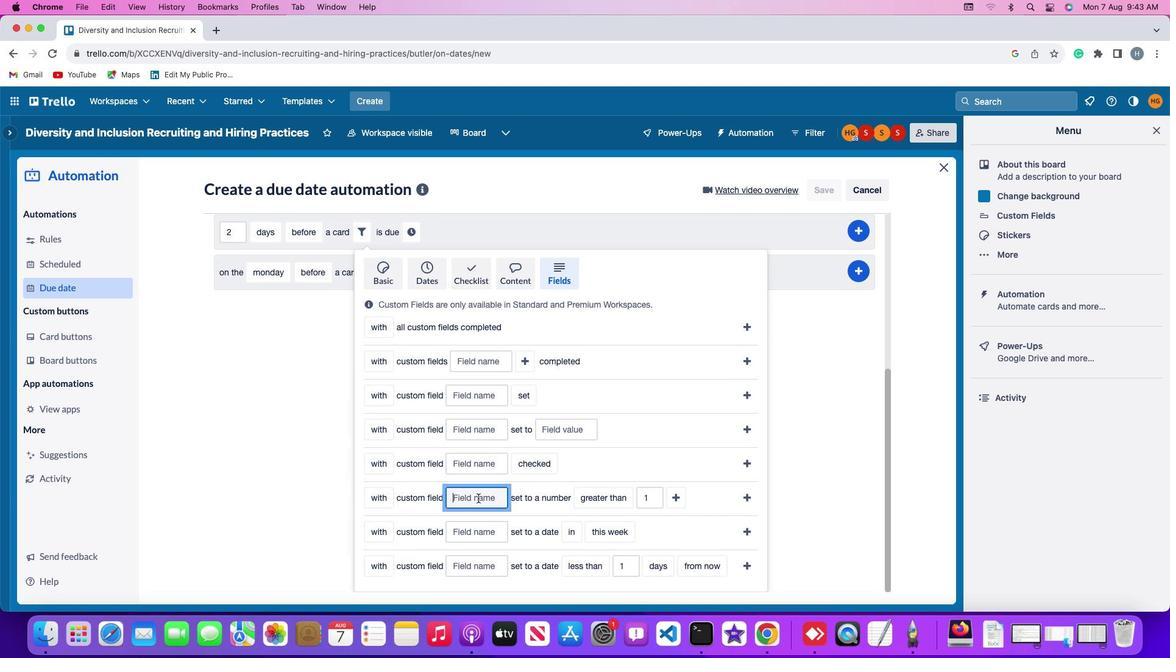 
Action: Key pressed Key.shift'R''e''s''u''m''e'
Screenshot: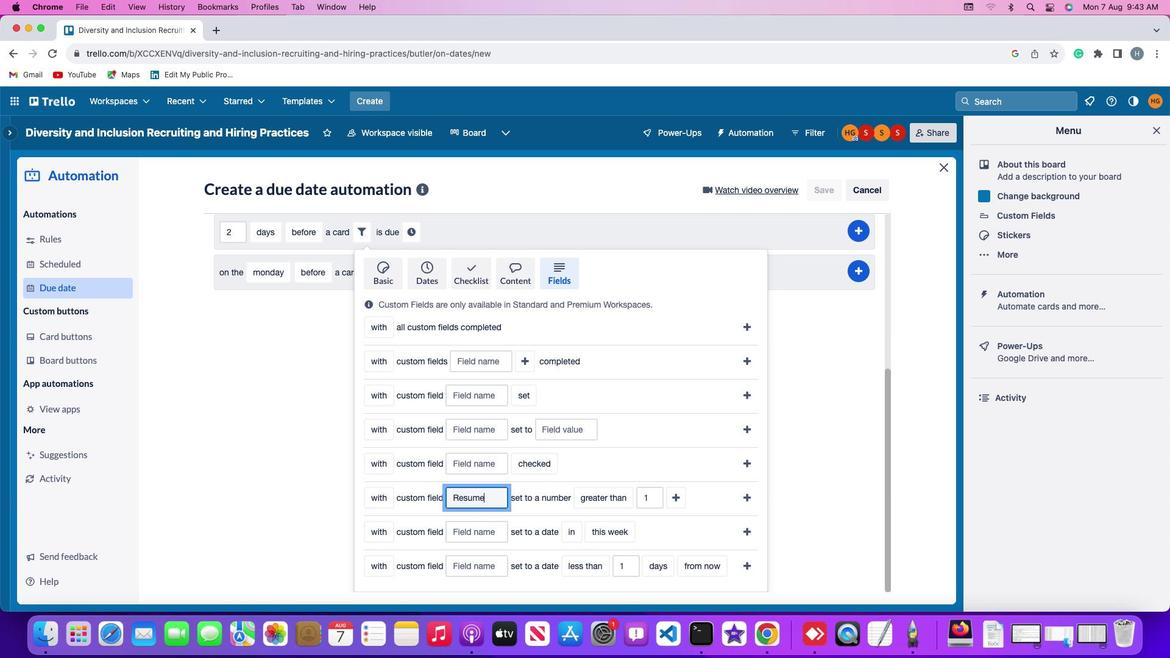 
Action: Mouse moved to (609, 503)
Screenshot: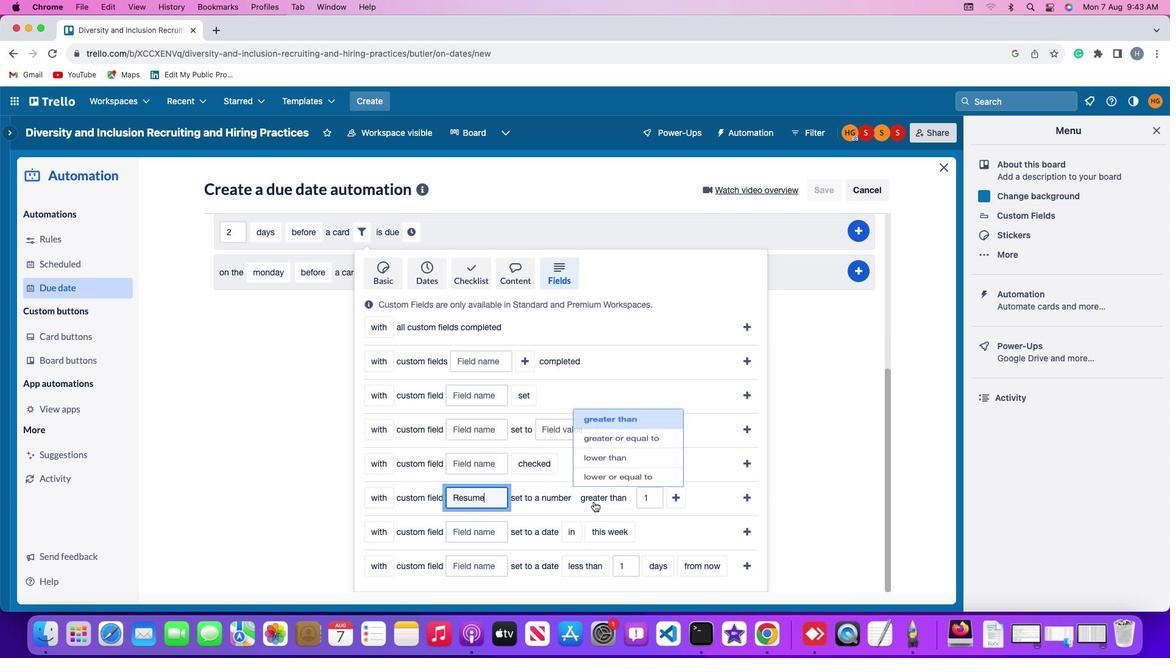 
Action: Mouse pressed left at (609, 503)
Screenshot: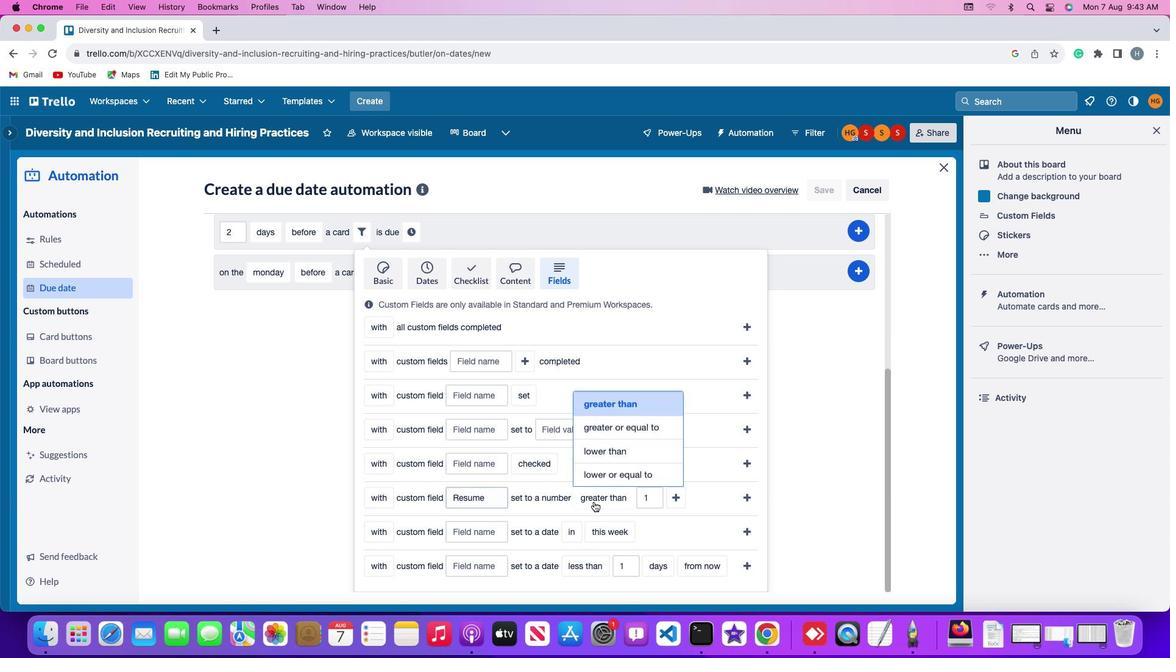 
Action: Mouse moved to (622, 451)
Screenshot: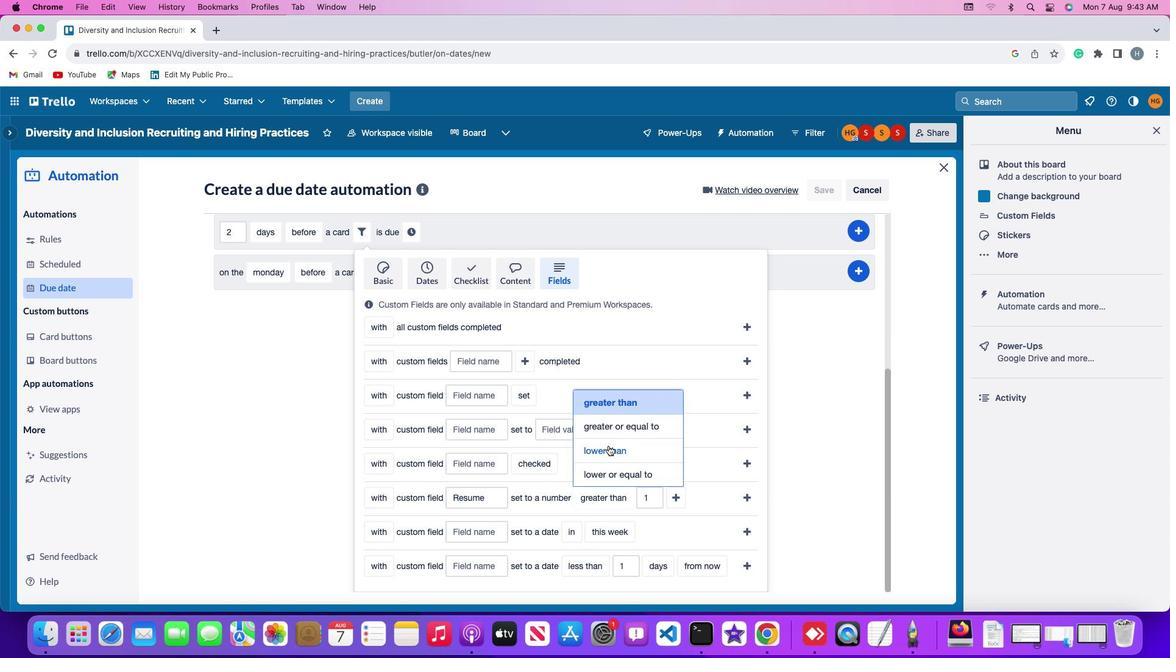 
Action: Mouse pressed left at (622, 451)
Screenshot: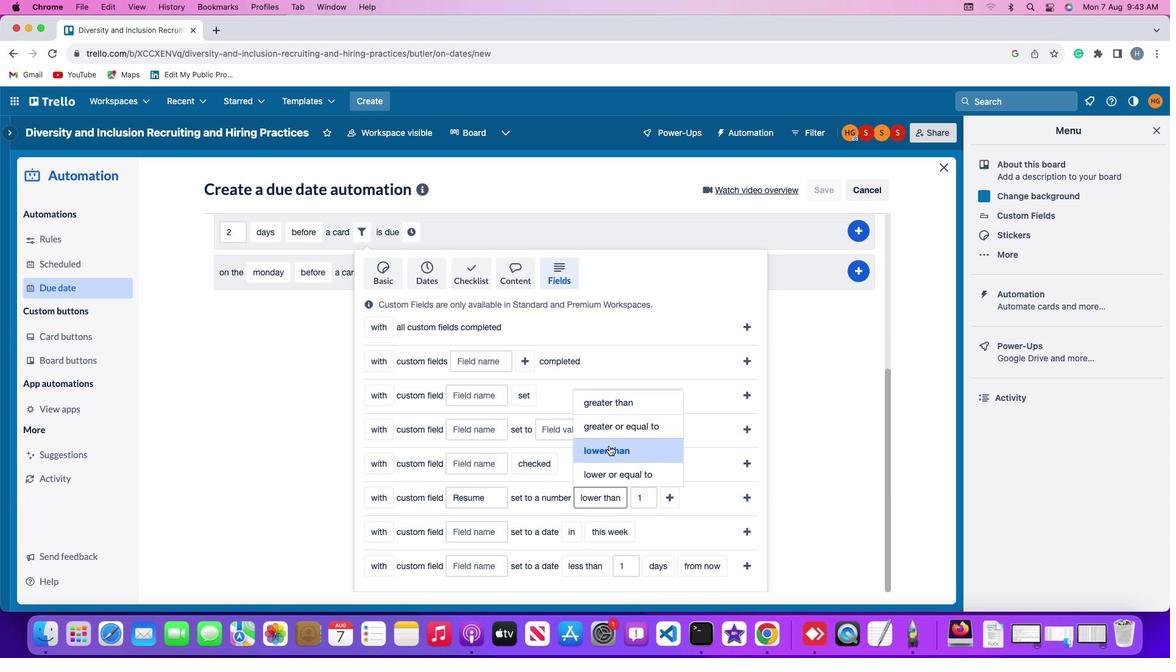 
Action: Mouse moved to (662, 498)
Screenshot: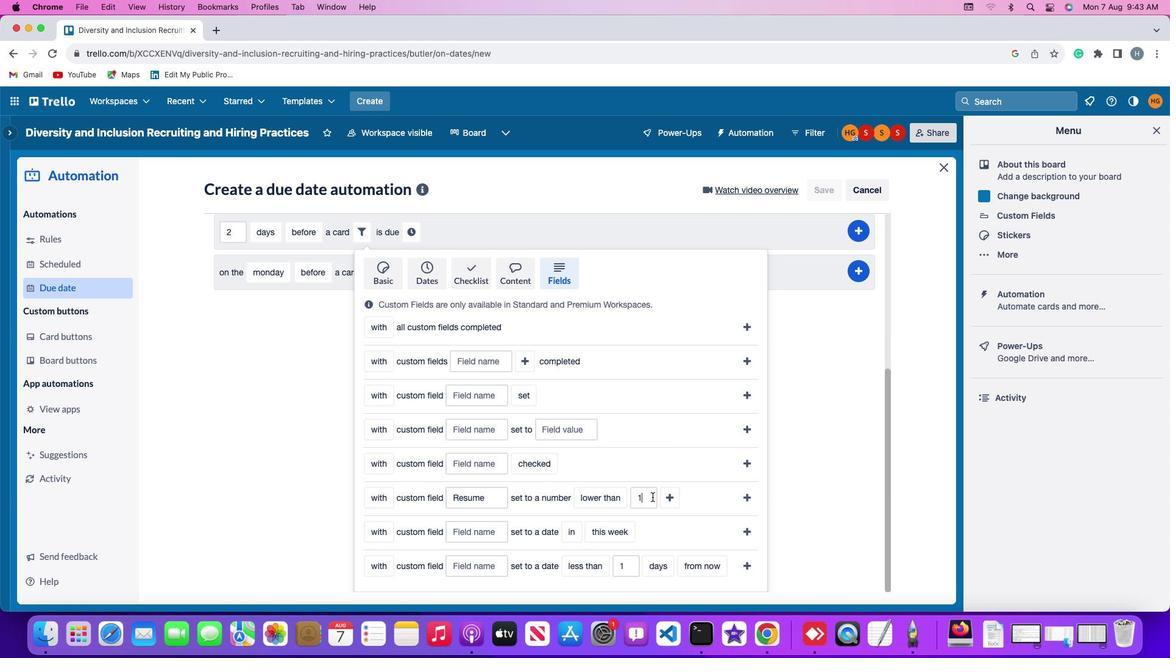 
Action: Mouse pressed left at (662, 498)
Screenshot: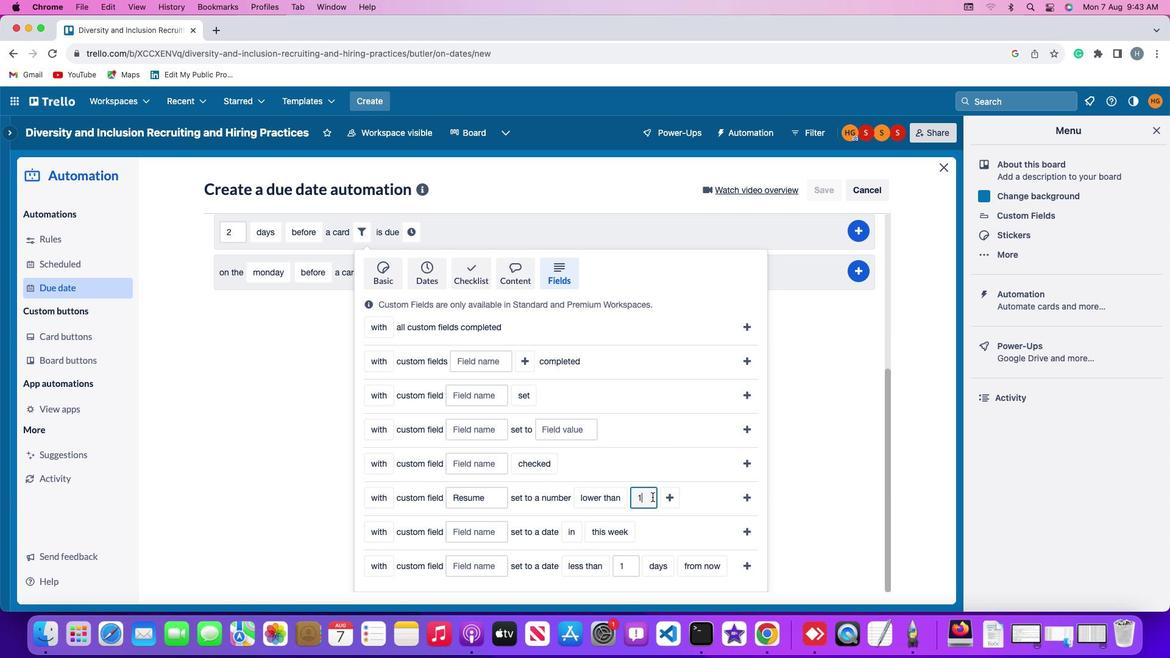 
Action: Mouse moved to (663, 500)
Screenshot: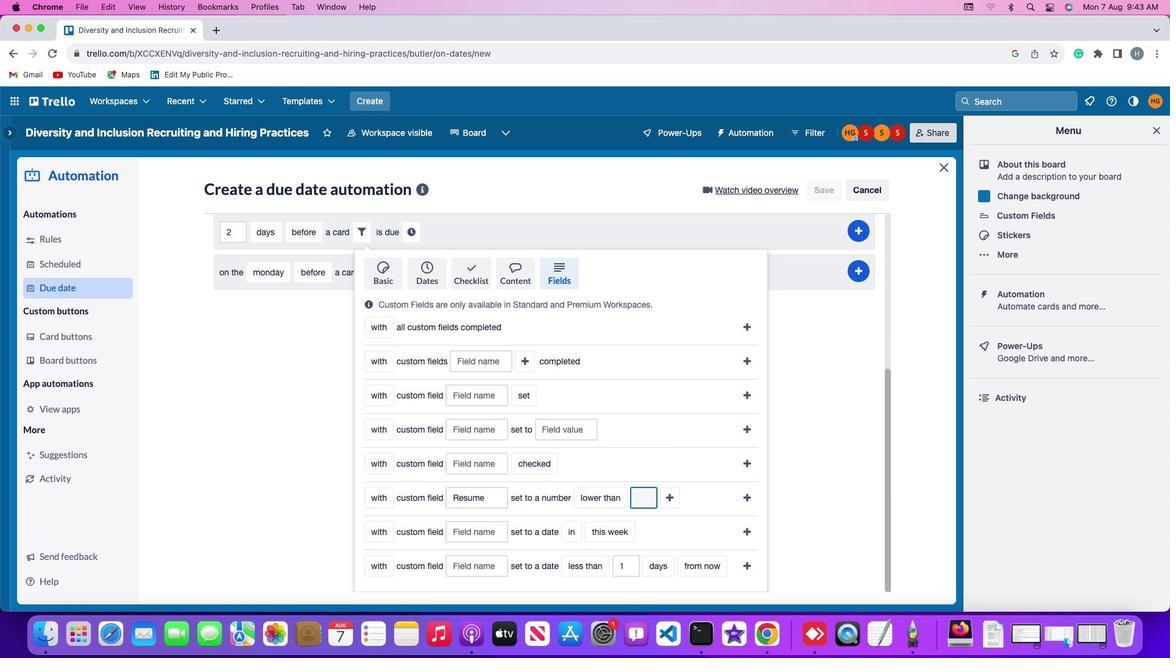 
Action: Key pressed Key.backspace
Screenshot: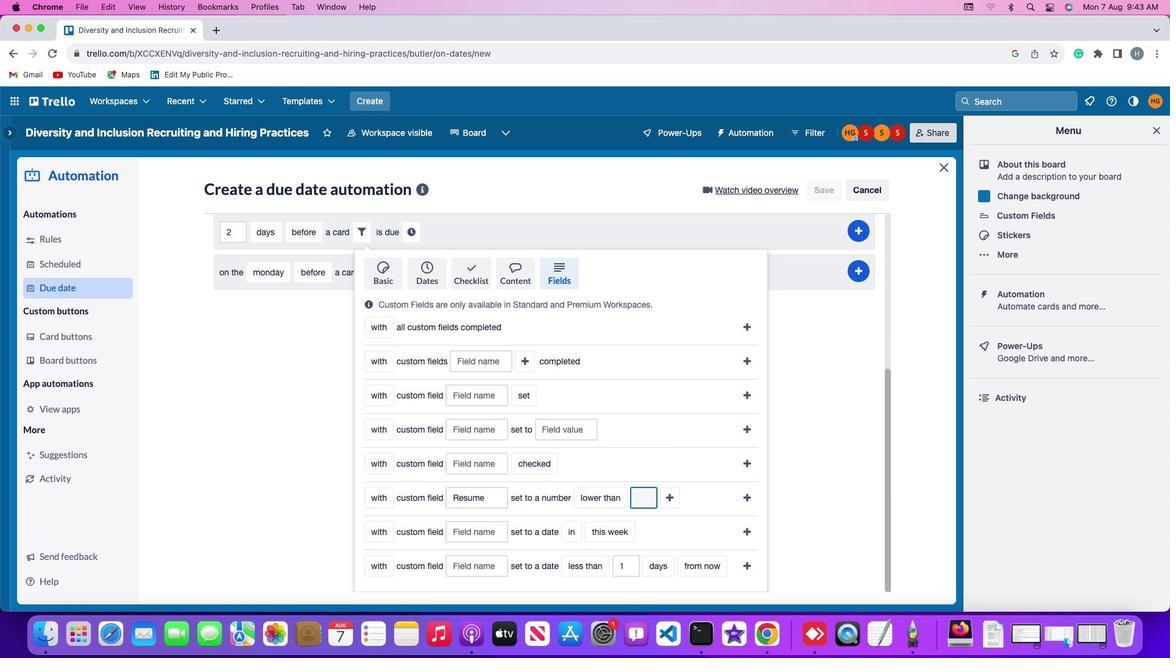
Action: Mouse moved to (664, 500)
Screenshot: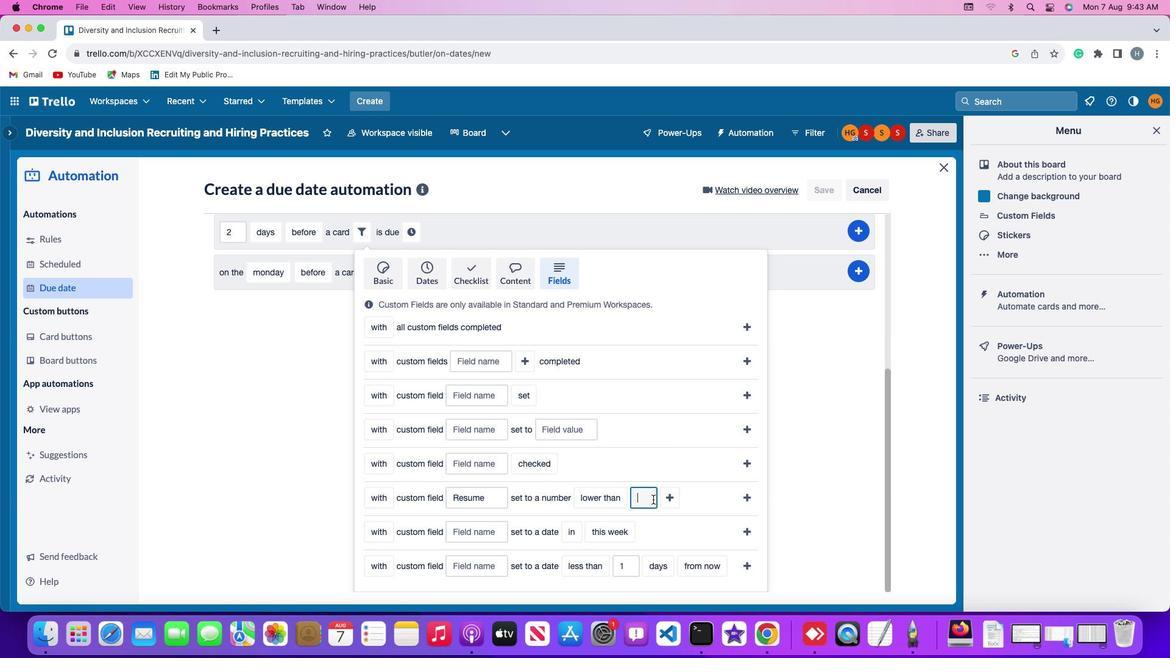 
Action: Key pressed '1'
Screenshot: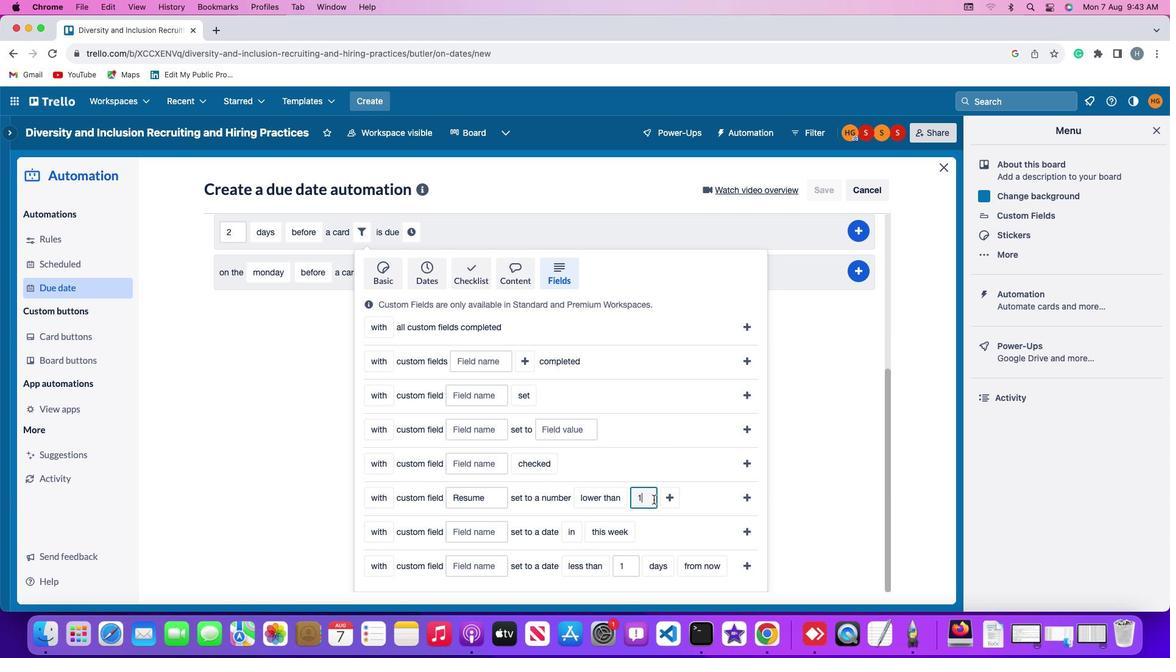 
Action: Mouse moved to (678, 500)
Screenshot: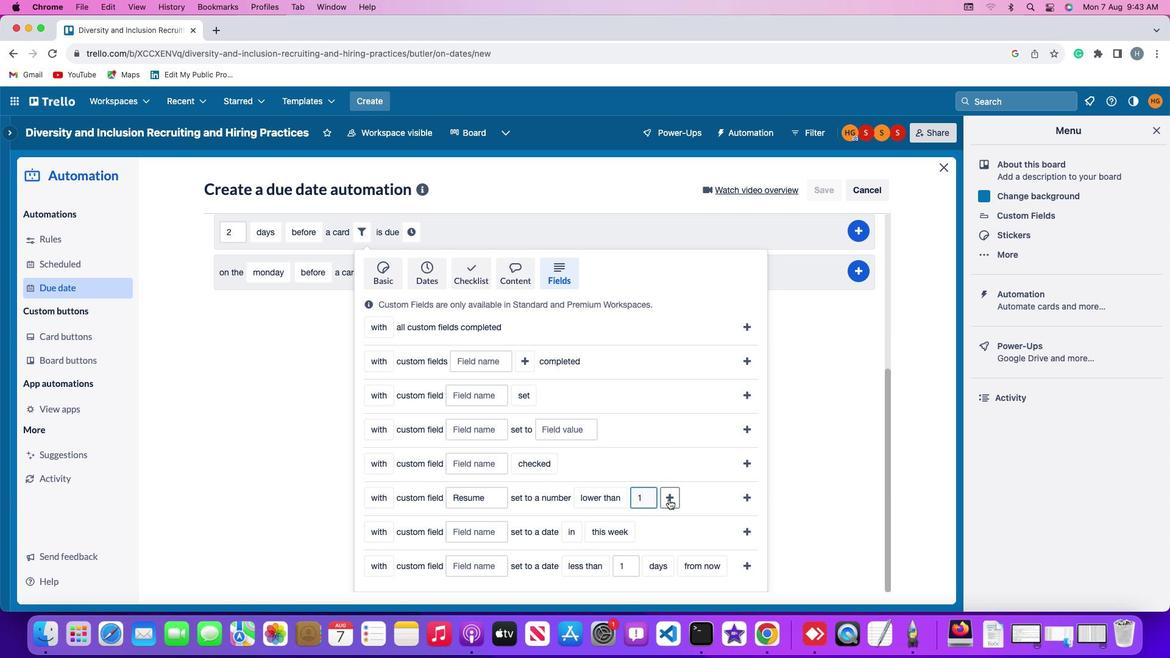 
Action: Mouse pressed left at (678, 500)
Screenshot: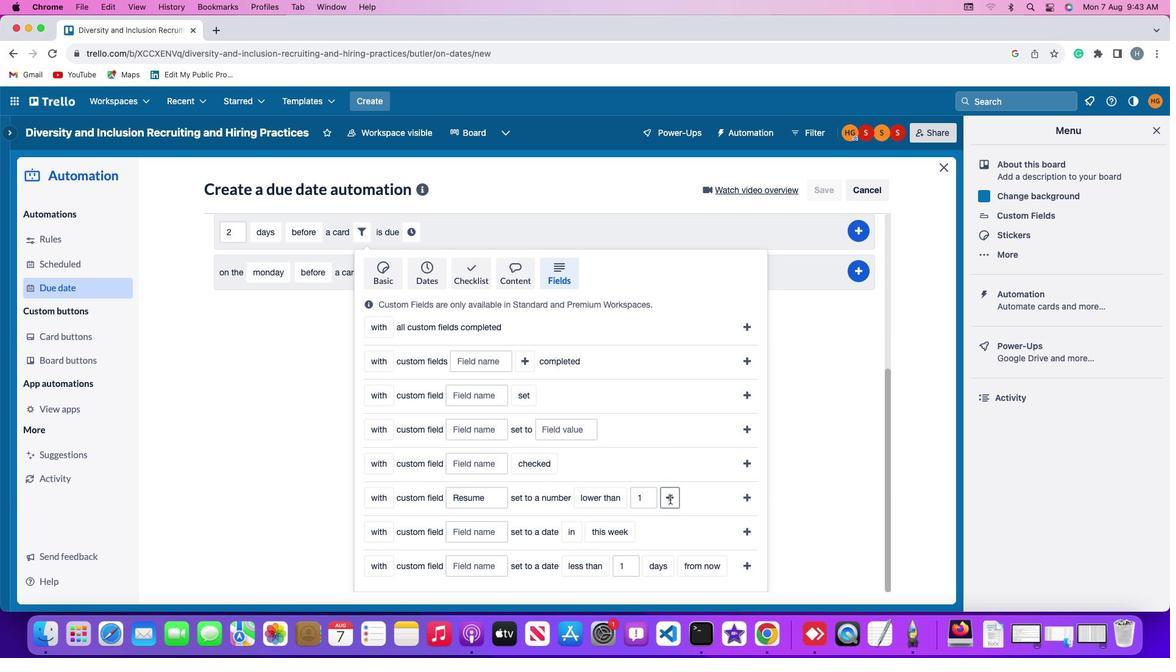 
Action: Mouse moved to (712, 503)
Screenshot: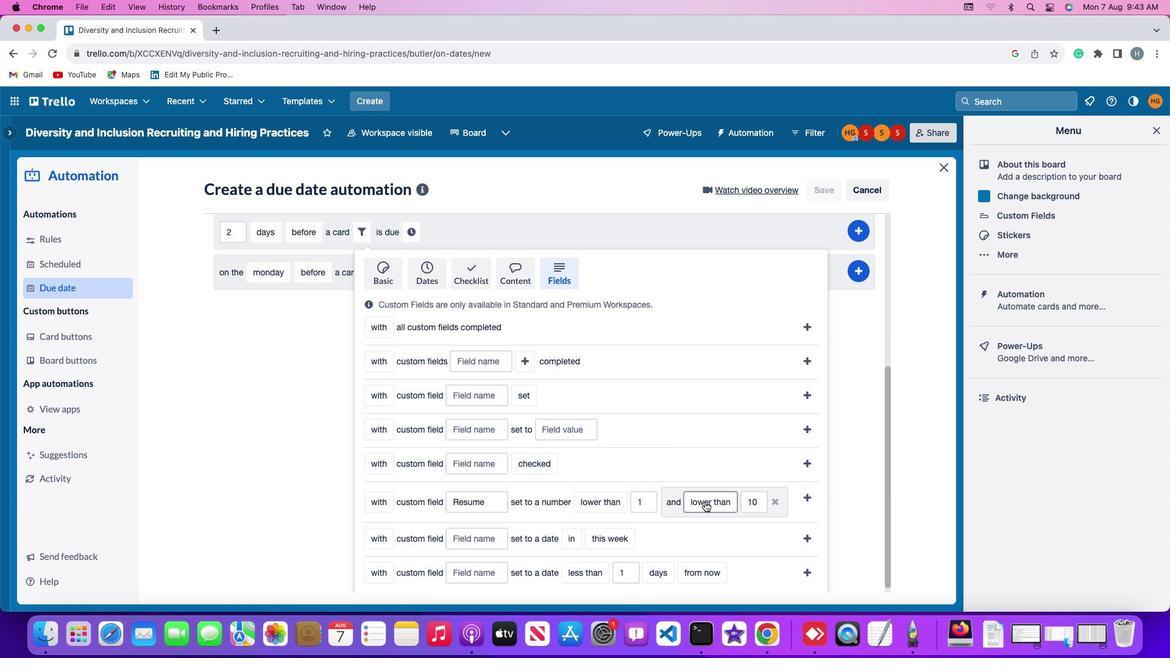 
Action: Mouse pressed left at (712, 503)
Screenshot: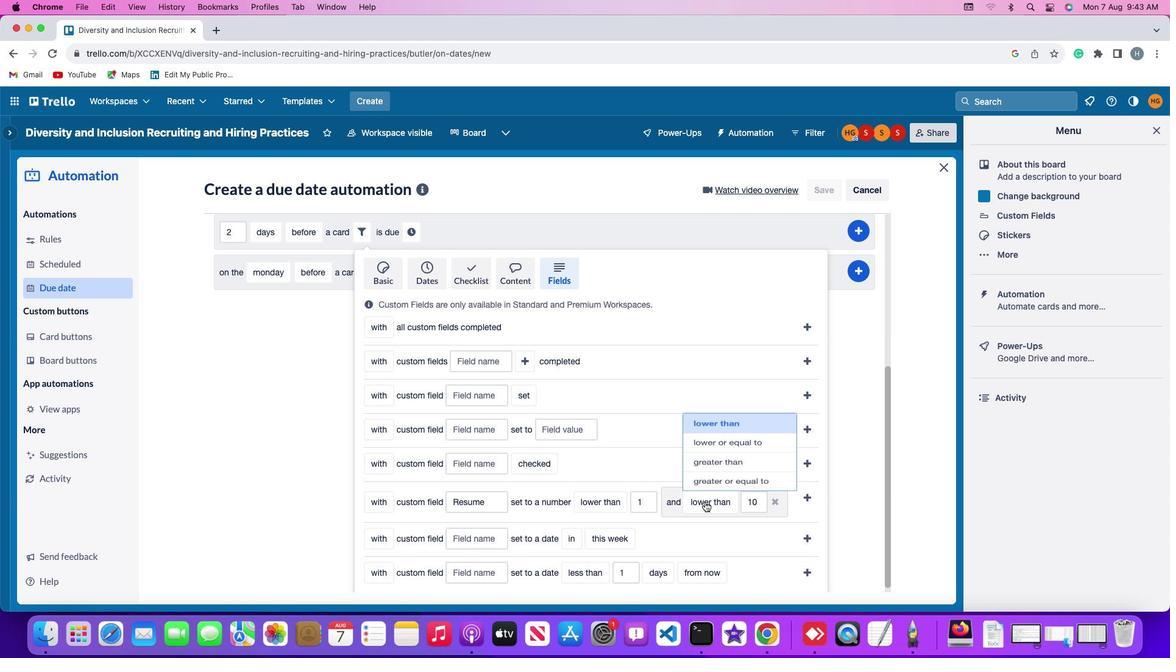 
Action: Mouse moved to (726, 459)
Screenshot: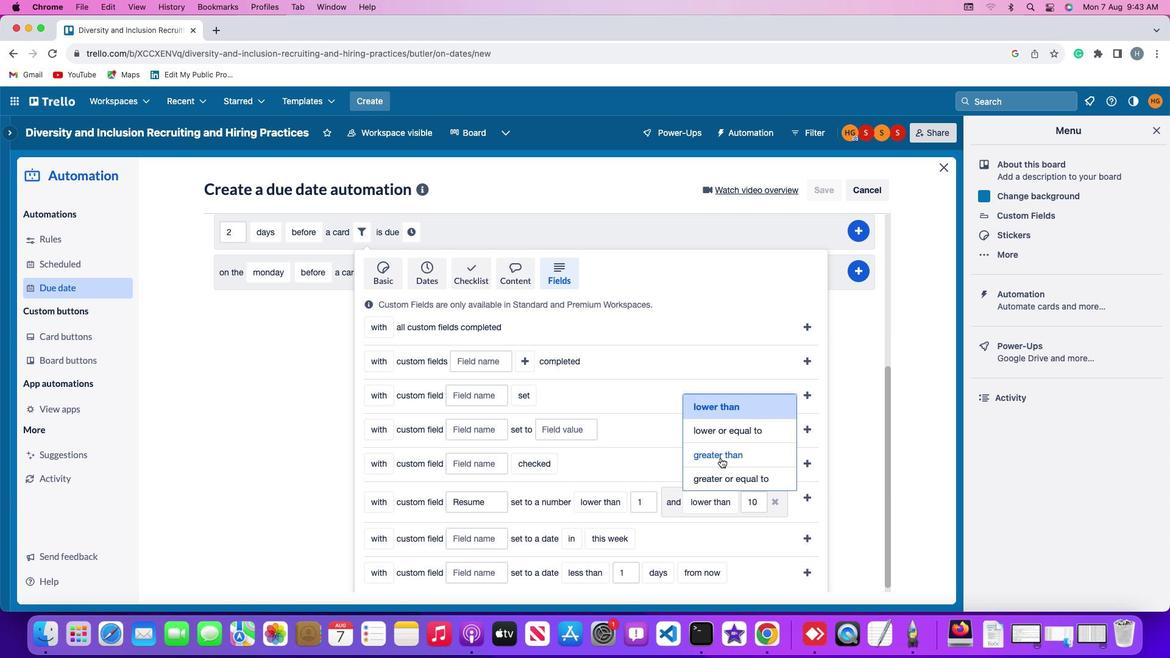 
Action: Mouse pressed left at (726, 459)
Screenshot: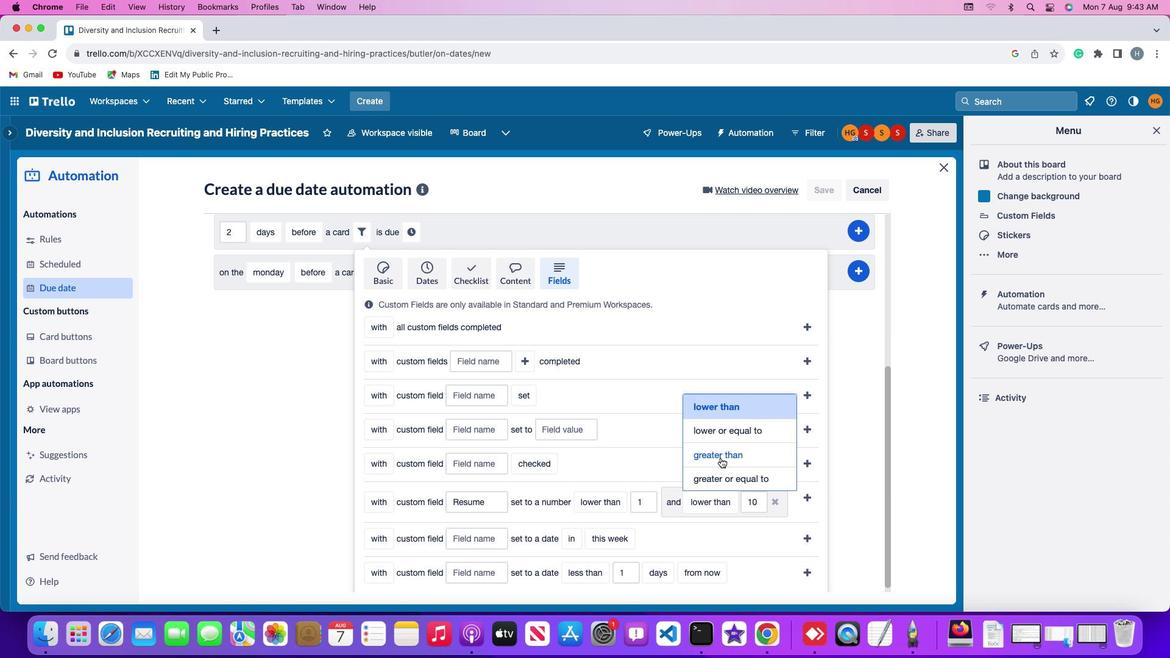 
Action: Mouse moved to (769, 498)
Screenshot: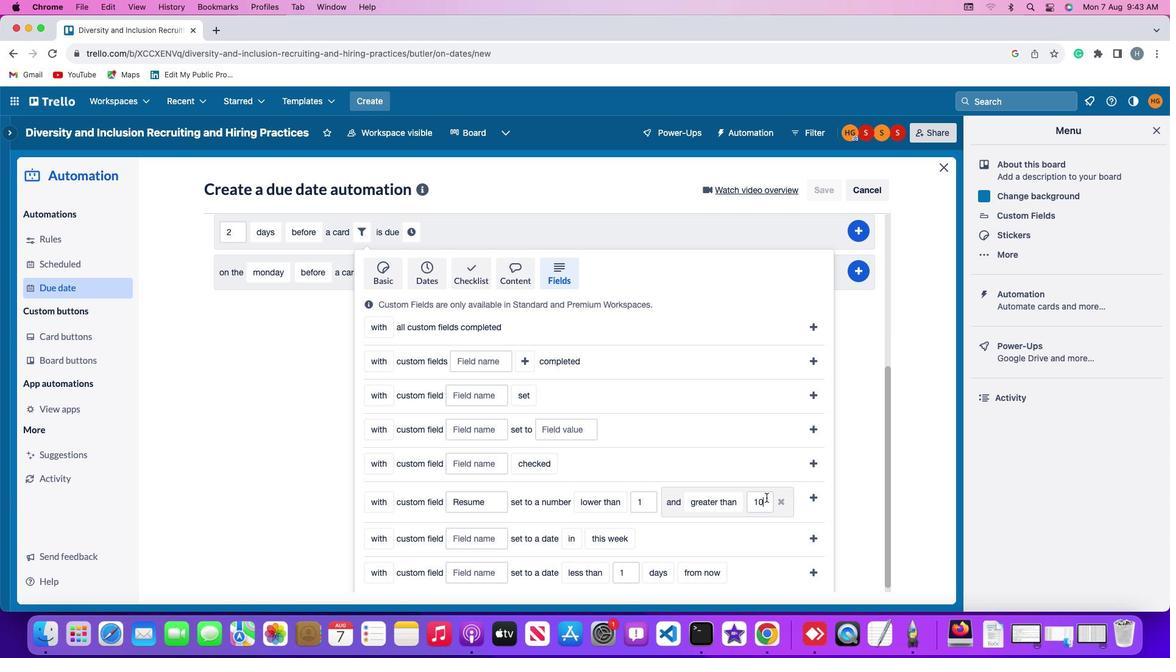
Action: Mouse pressed left at (769, 498)
Screenshot: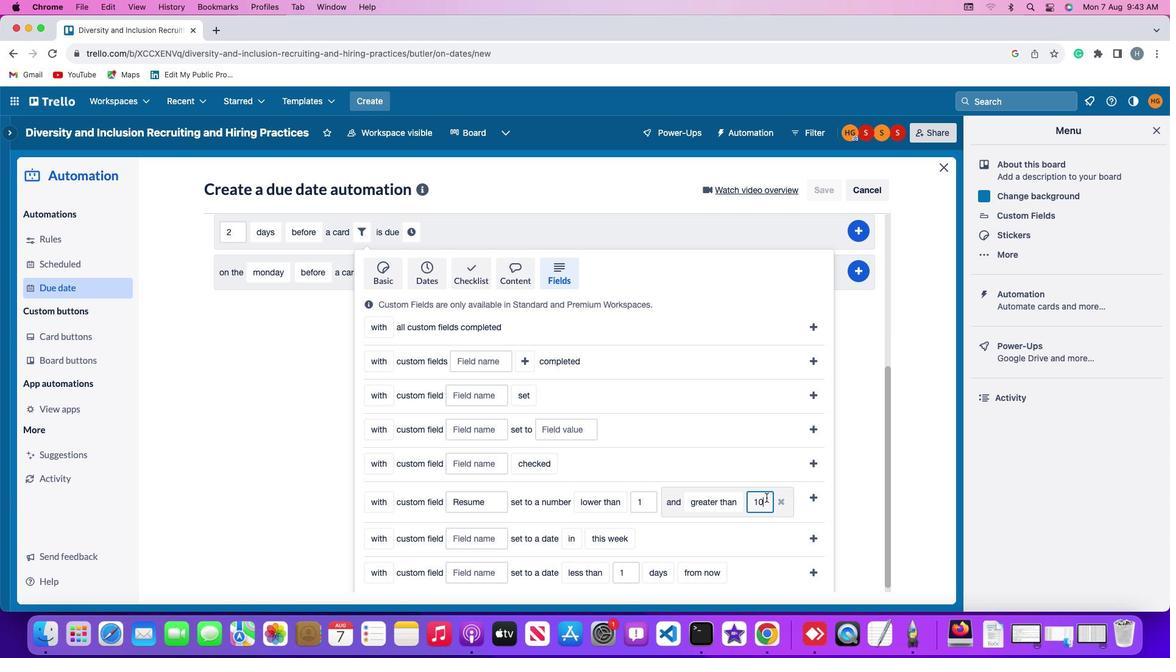 
Action: Key pressed Key.backspaceKey.backspace'1''0'
Screenshot: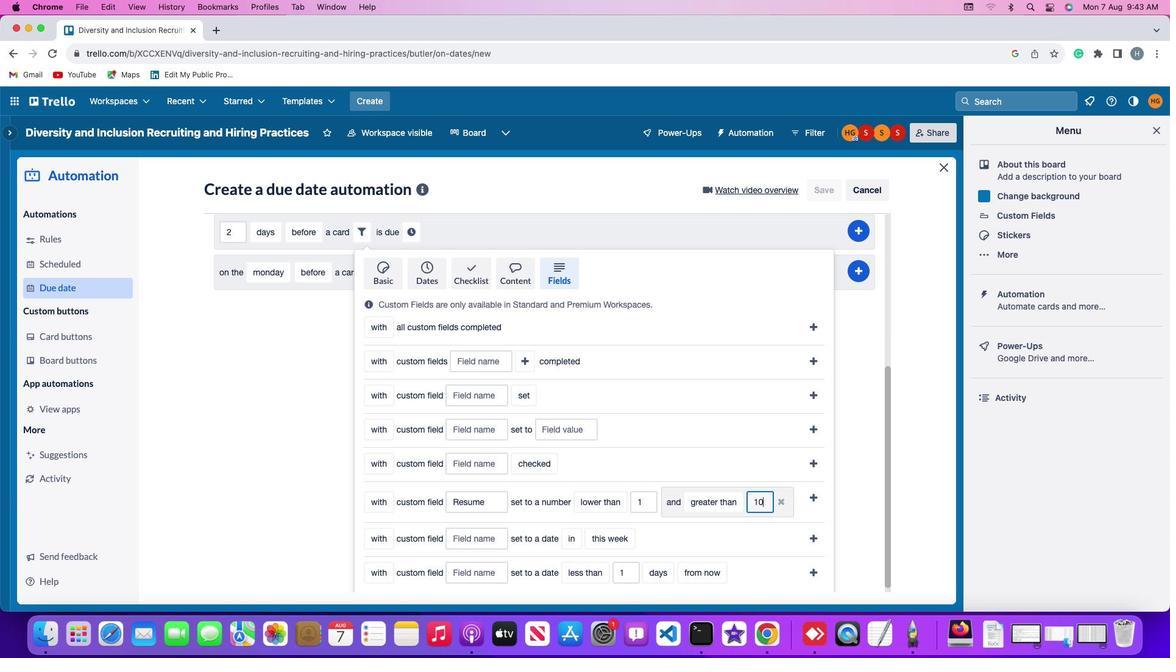 
Action: Mouse moved to (812, 496)
Screenshot: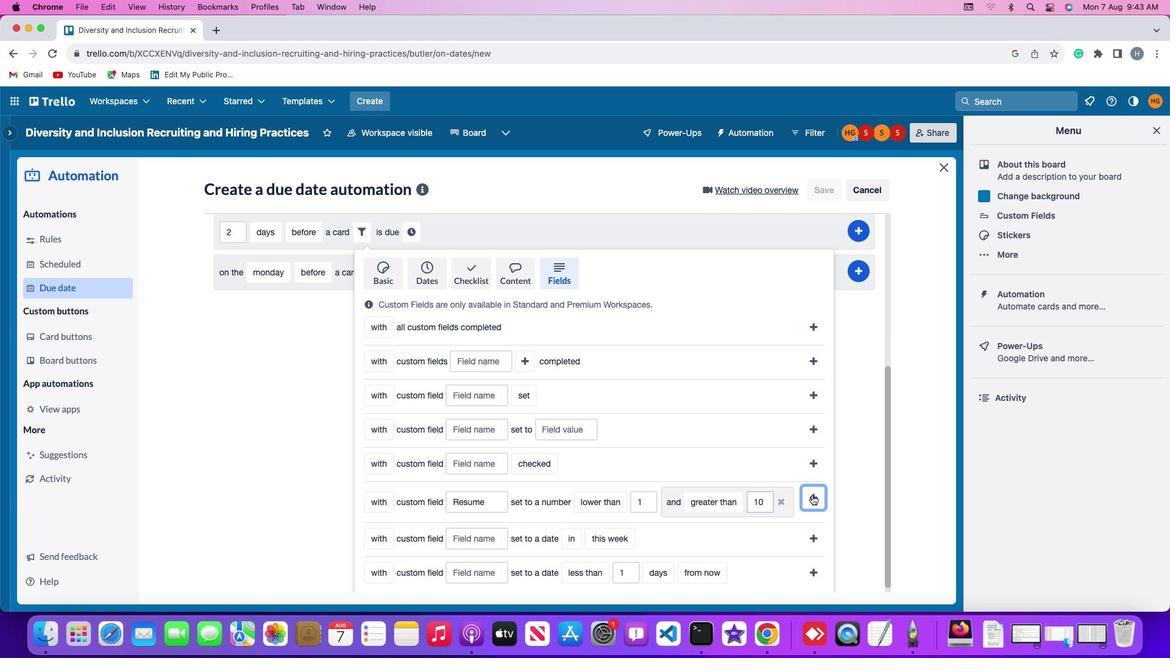 
Action: Mouse pressed left at (812, 496)
Screenshot: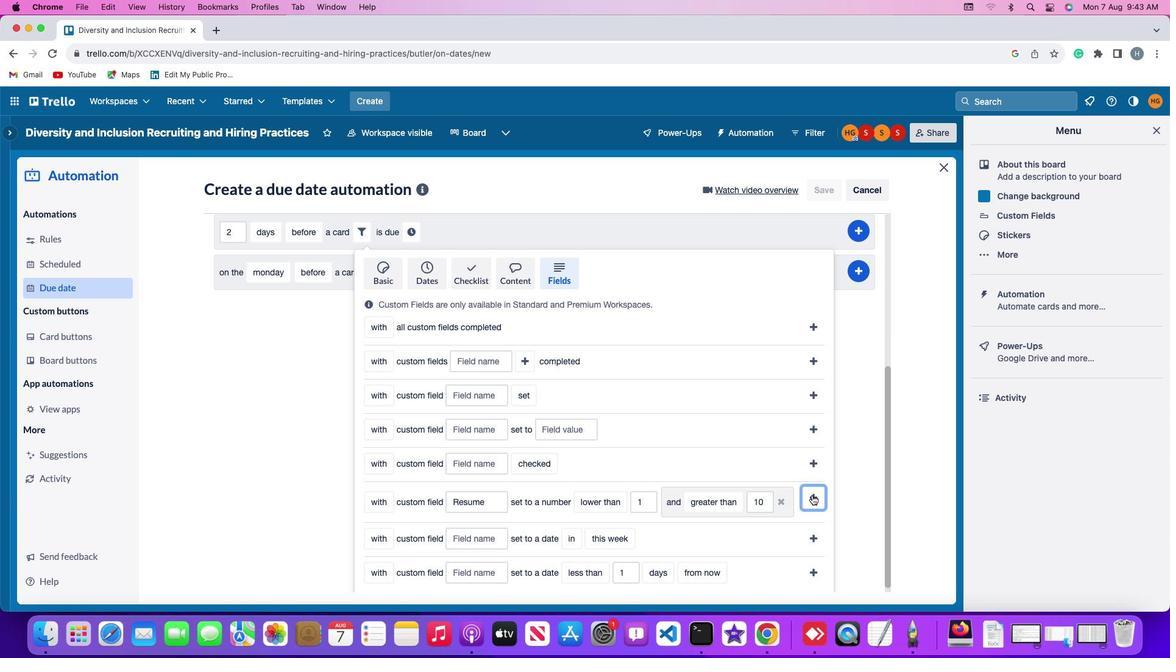 
Action: Mouse moved to (743, 493)
Screenshot: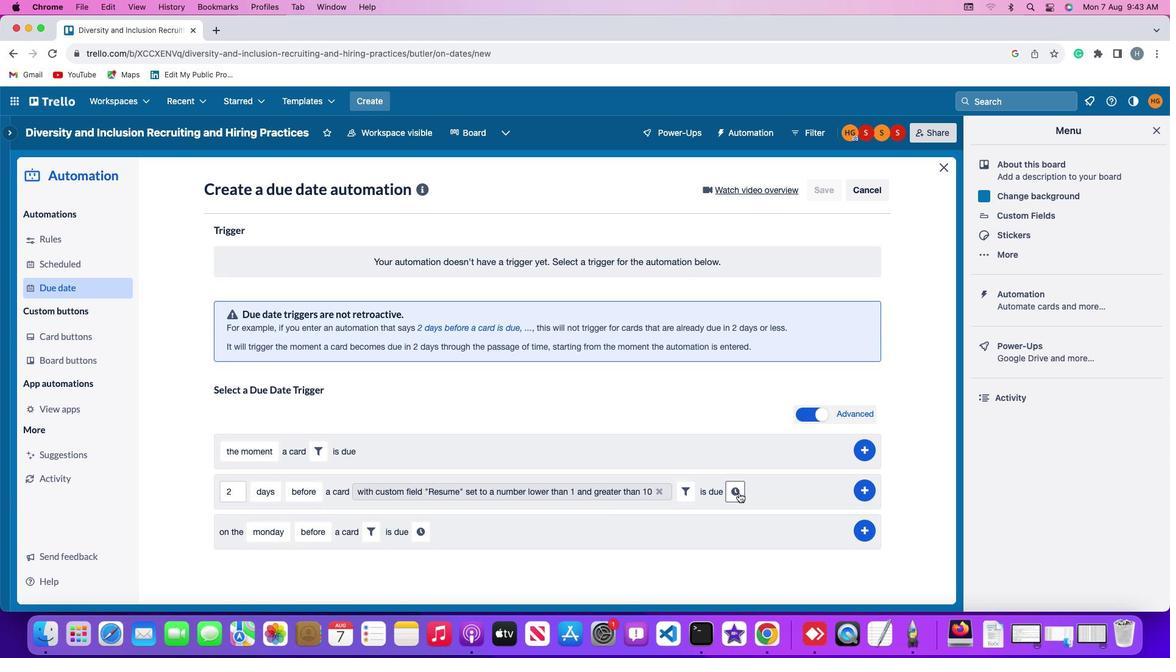 
Action: Mouse pressed left at (743, 493)
Screenshot: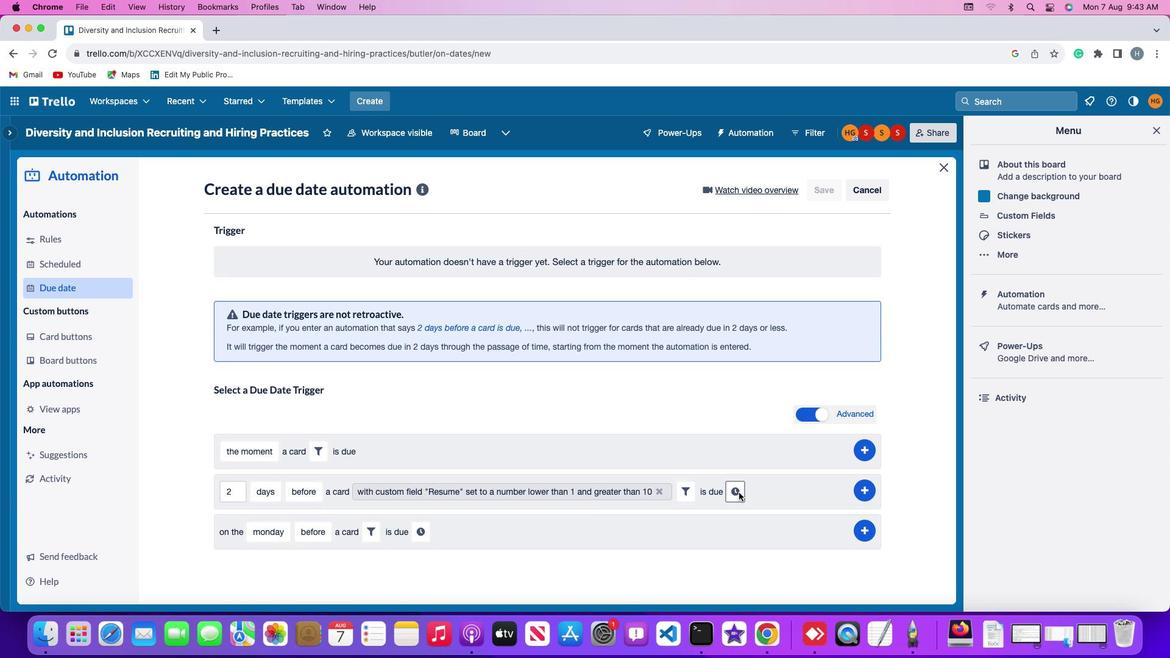 
Action: Mouse moved to (294, 519)
Screenshot: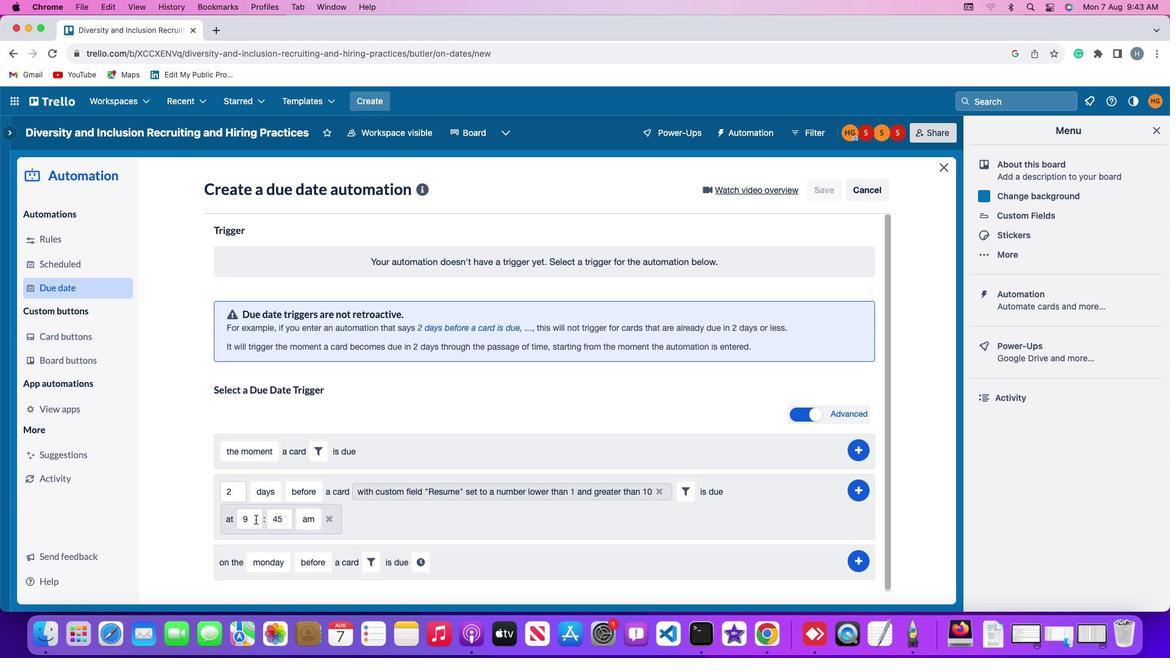 
Action: Mouse pressed left at (294, 519)
Screenshot: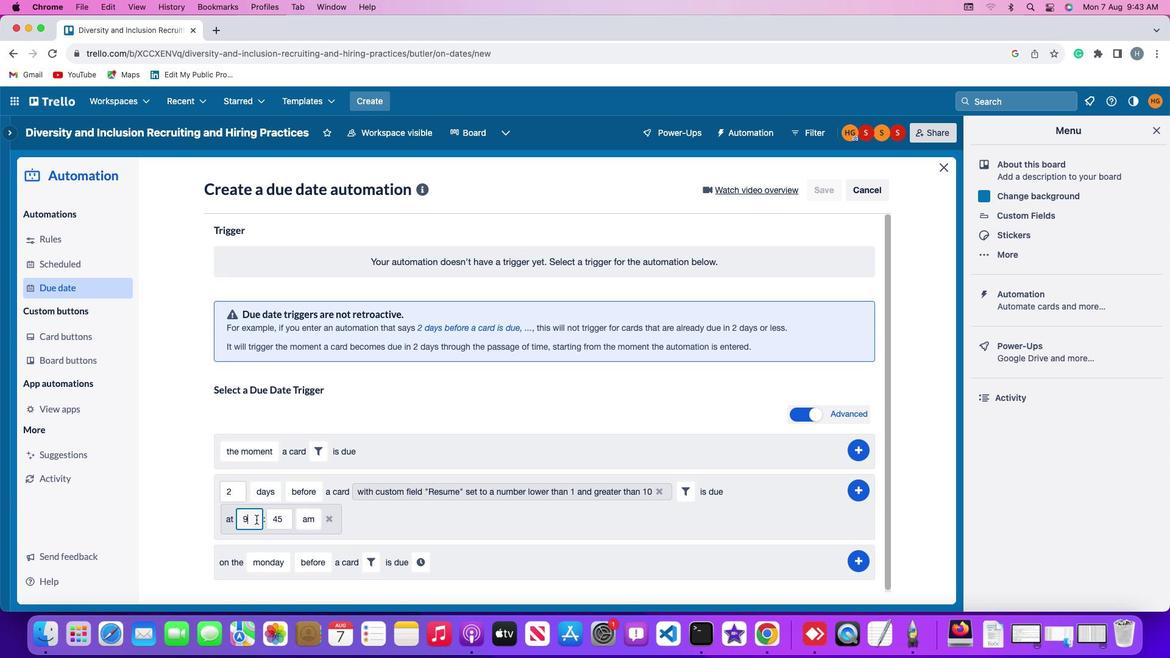 
Action: Mouse moved to (294, 519)
Screenshot: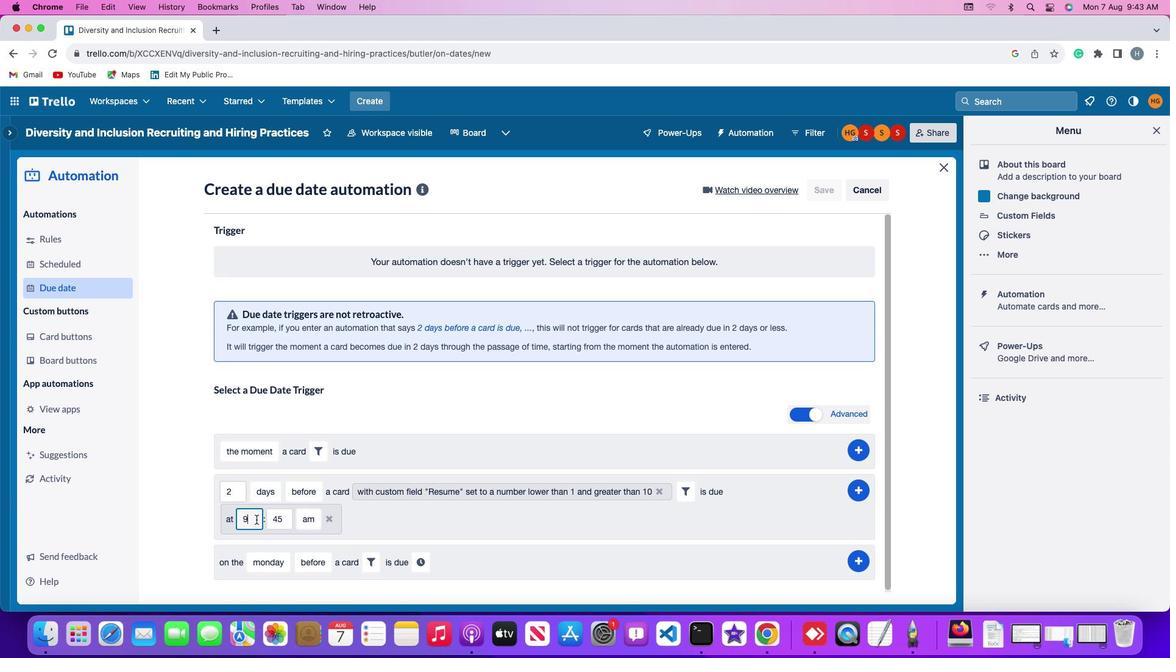 
Action: Key pressed Key.backspace'1''1'
Screenshot: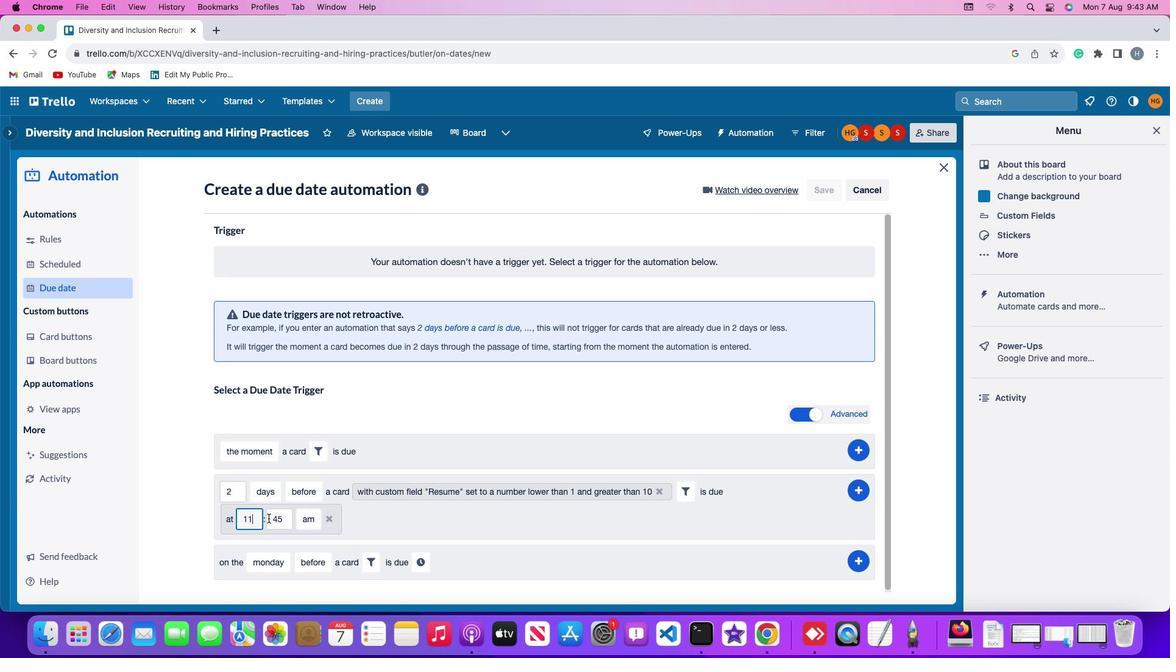 
Action: Mouse moved to (320, 519)
Screenshot: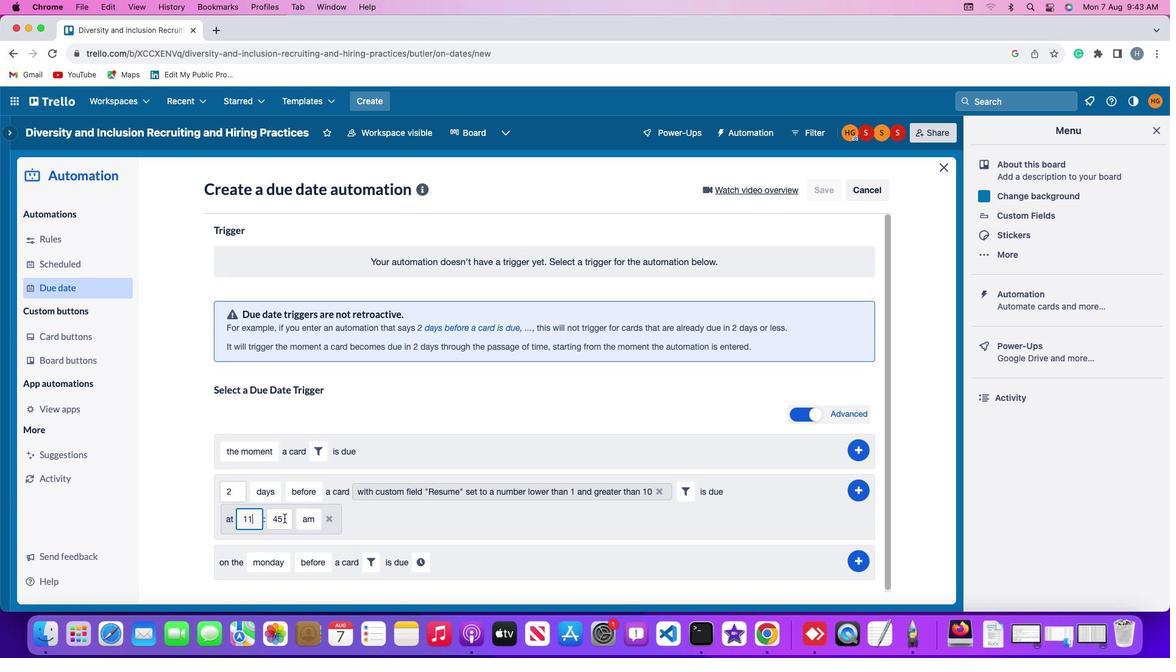 
Action: Mouse pressed left at (320, 519)
Screenshot: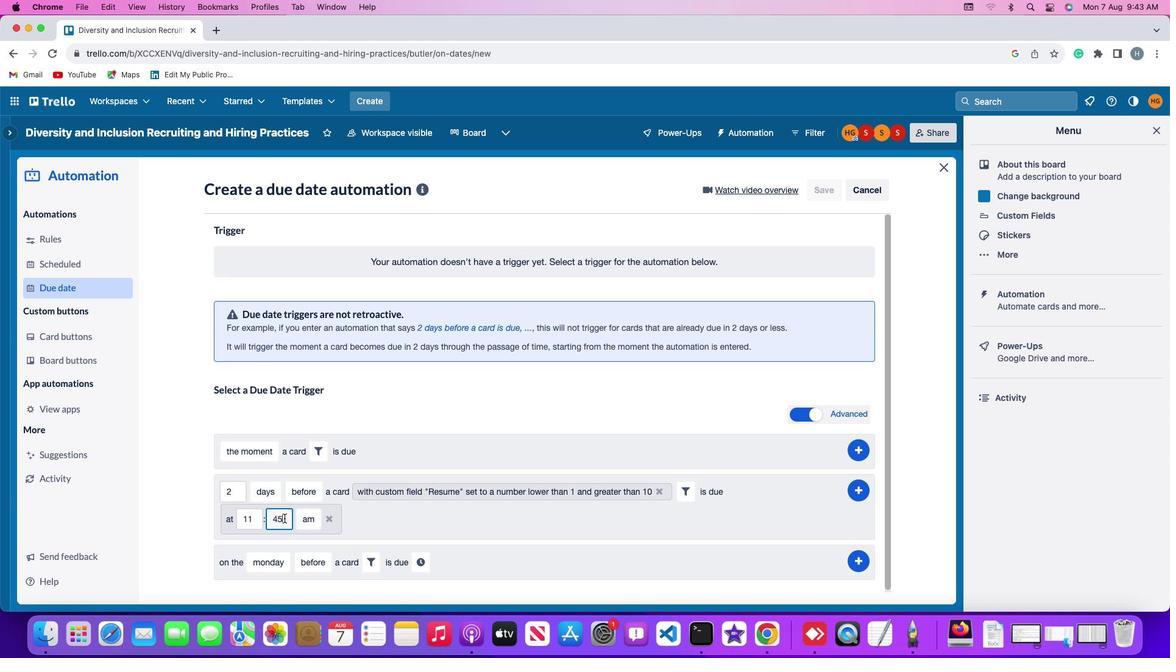 
Action: Key pressed Key.backspaceKey.backspace'0''0'
Screenshot: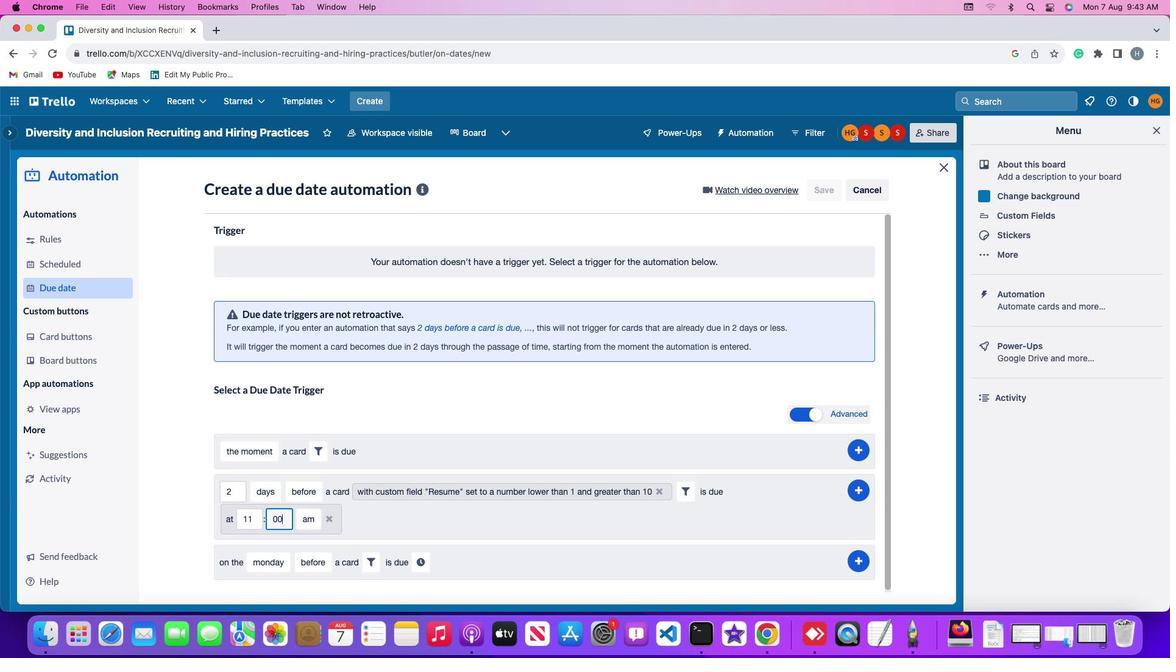 
Action: Mouse moved to (341, 518)
Screenshot: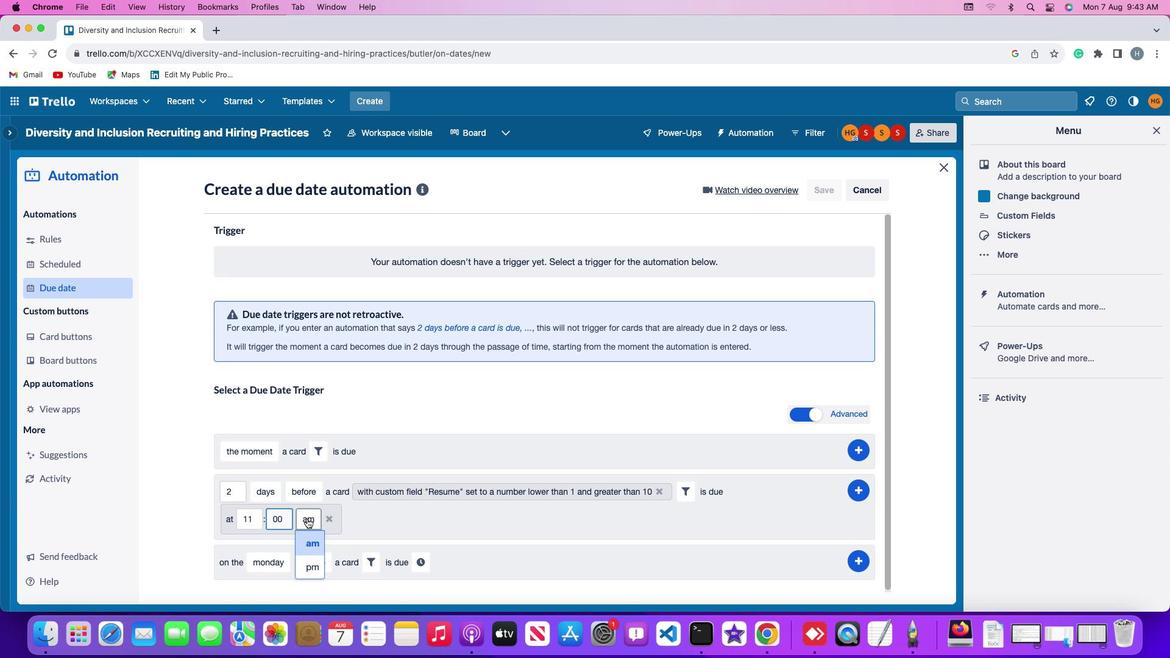 
Action: Mouse pressed left at (341, 518)
Screenshot: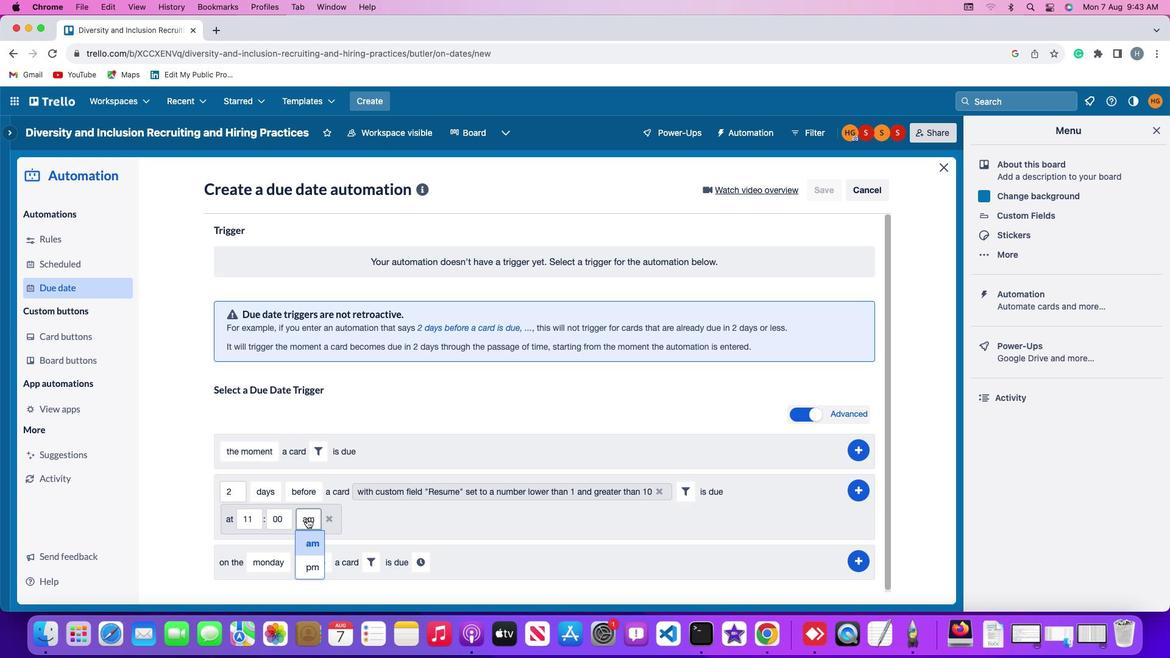 
Action: Mouse moved to (351, 540)
Screenshot: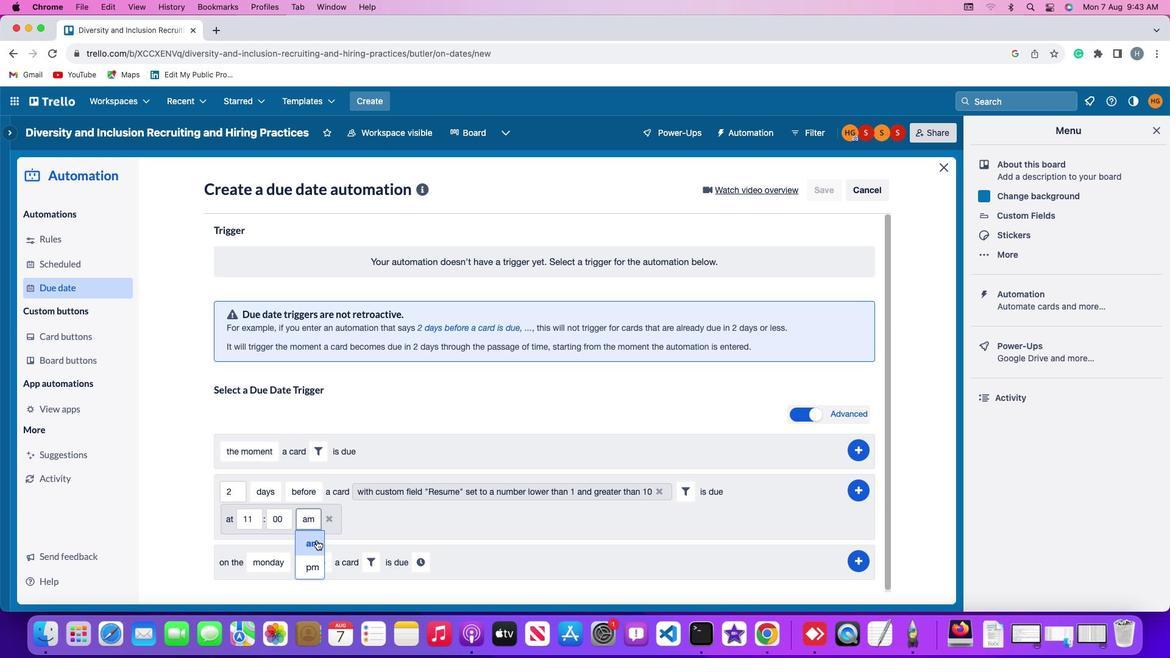 
Action: Mouse pressed left at (351, 540)
Screenshot: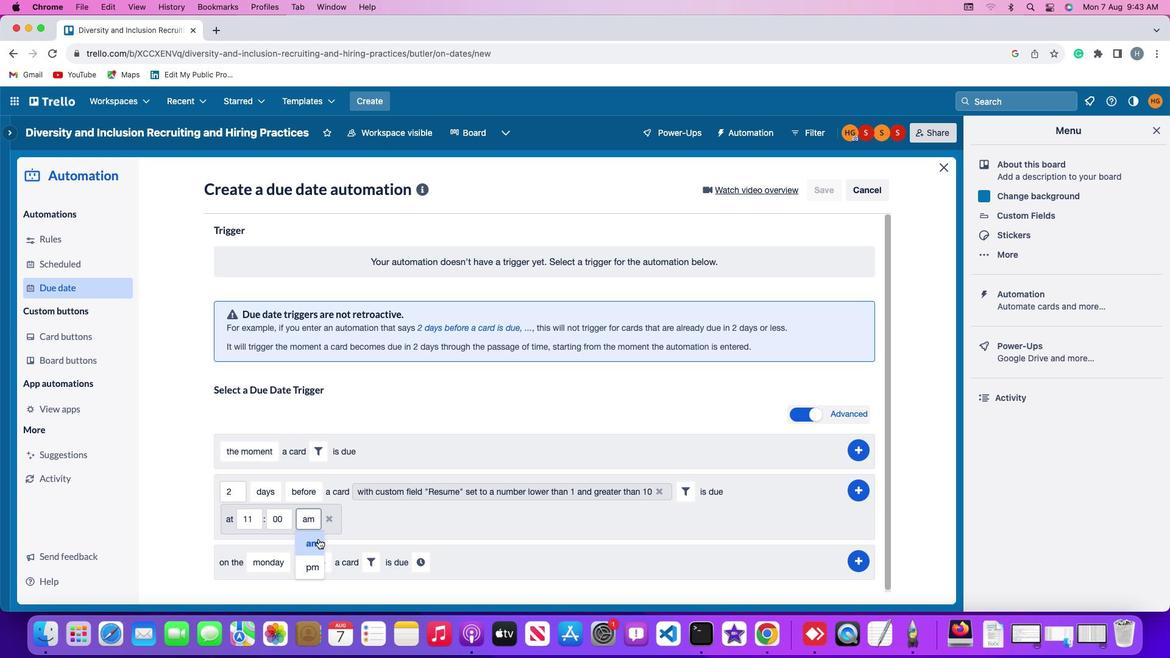 
Action: Mouse moved to (857, 489)
Screenshot: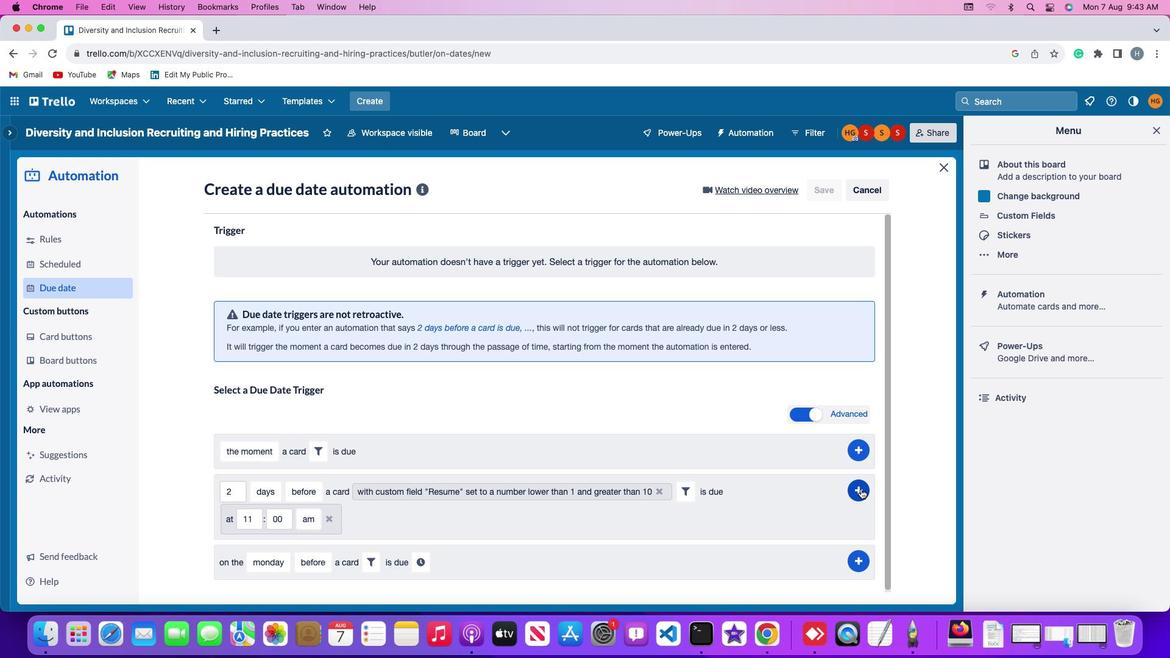 
Action: Mouse pressed left at (857, 489)
Screenshot: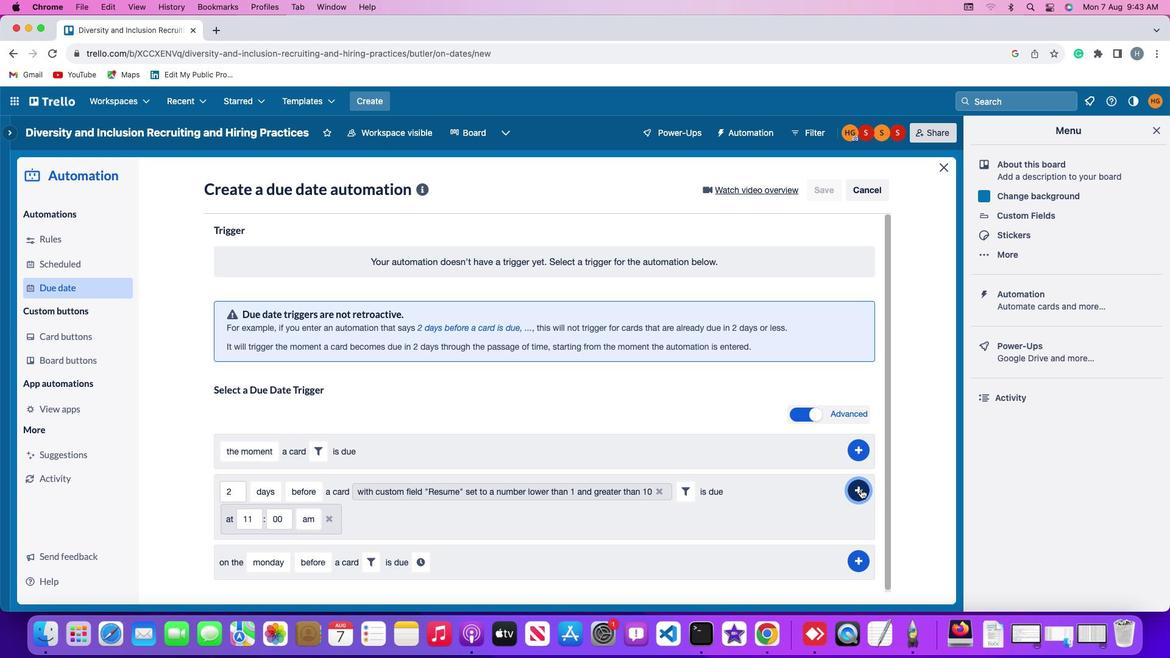 
Action: Mouse moved to (905, 374)
Screenshot: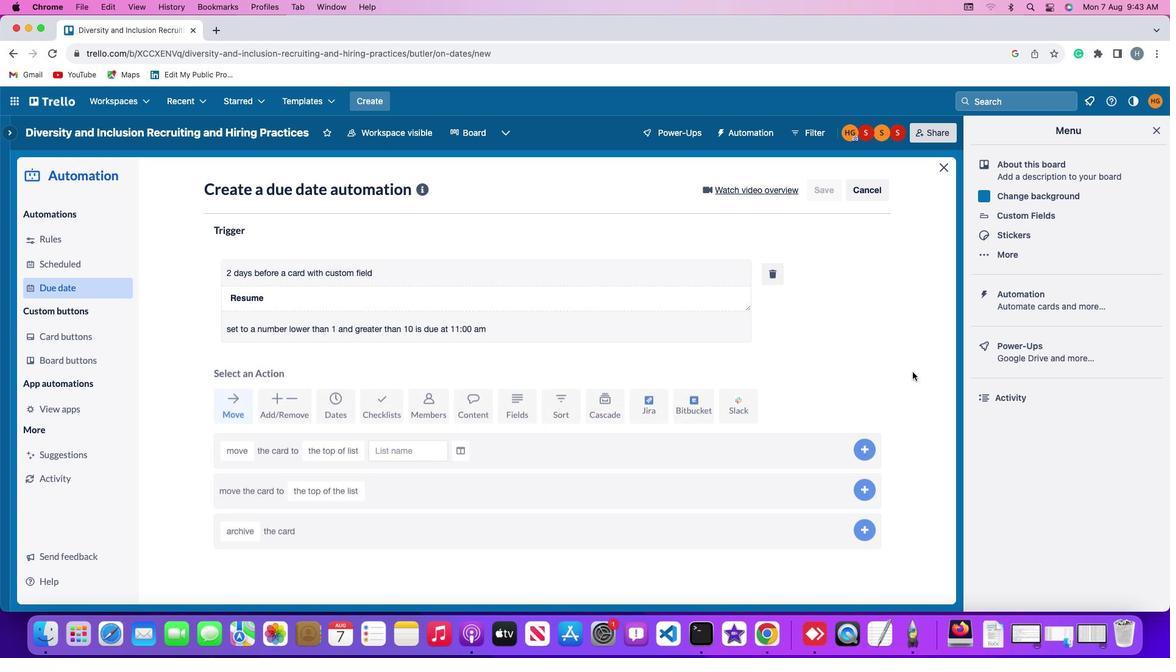 
